 Task: Create new contact,   with mail id: 'MarryJohnson21@abc7ny.com', first name: 'Marry', Last name: 'Johnson', Job Title: Chief Executive Officer, Phone number (512) 555-2345. Change life cycle stage to  'Lead' and lead status to 'New'. Add new company to the associated contact: www.aramex.com
 and type: Prospect. Logged in from softage.1@softage.net
Action: Mouse moved to (69, 50)
Screenshot: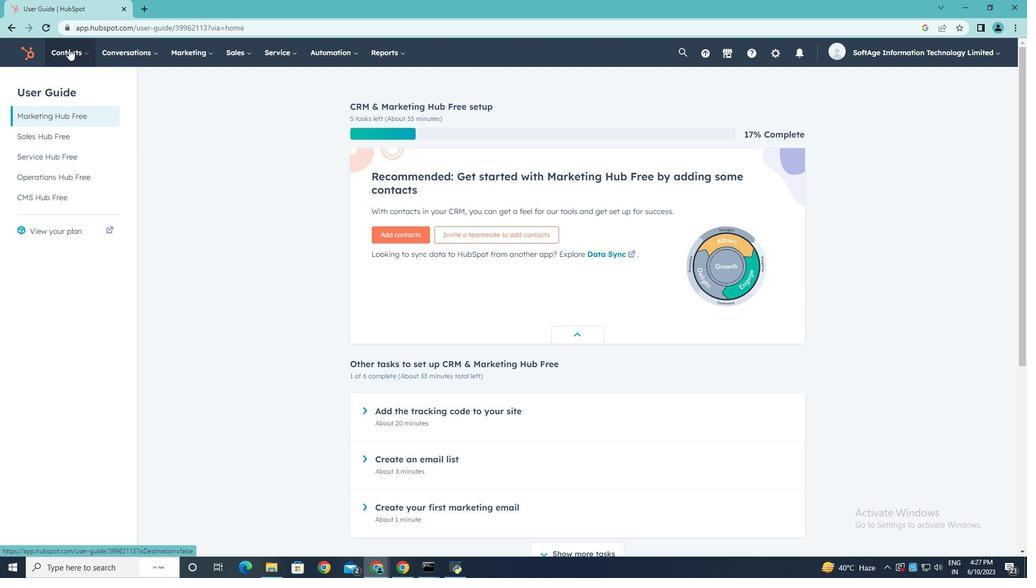 
Action: Mouse pressed left at (69, 50)
Screenshot: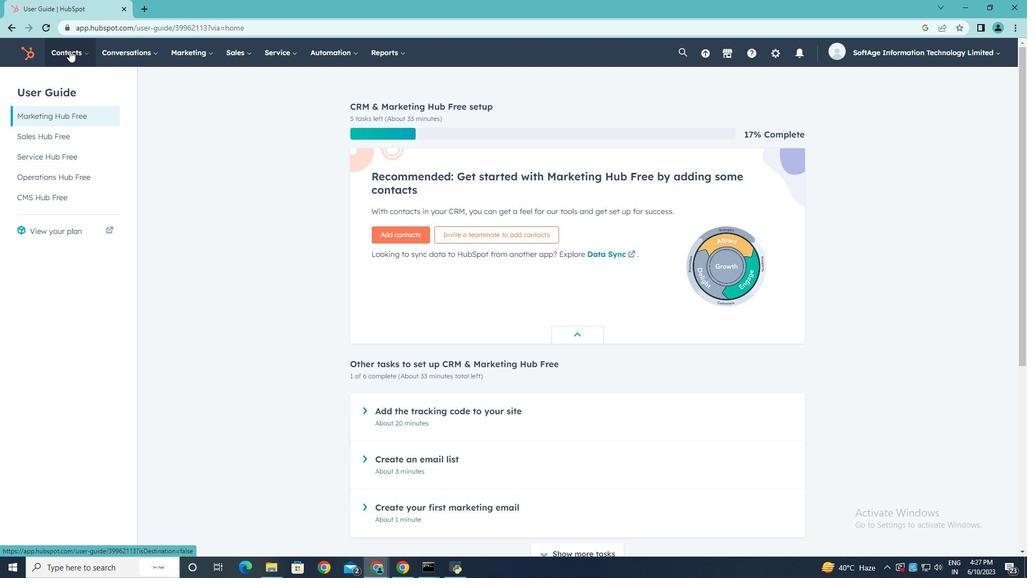 
Action: Mouse moved to (76, 83)
Screenshot: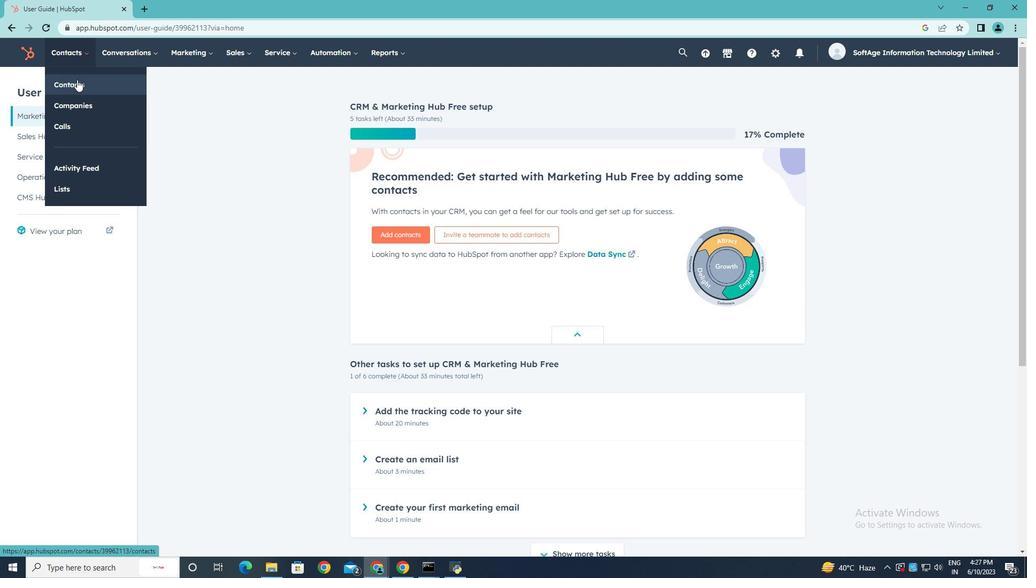 
Action: Mouse pressed left at (76, 83)
Screenshot: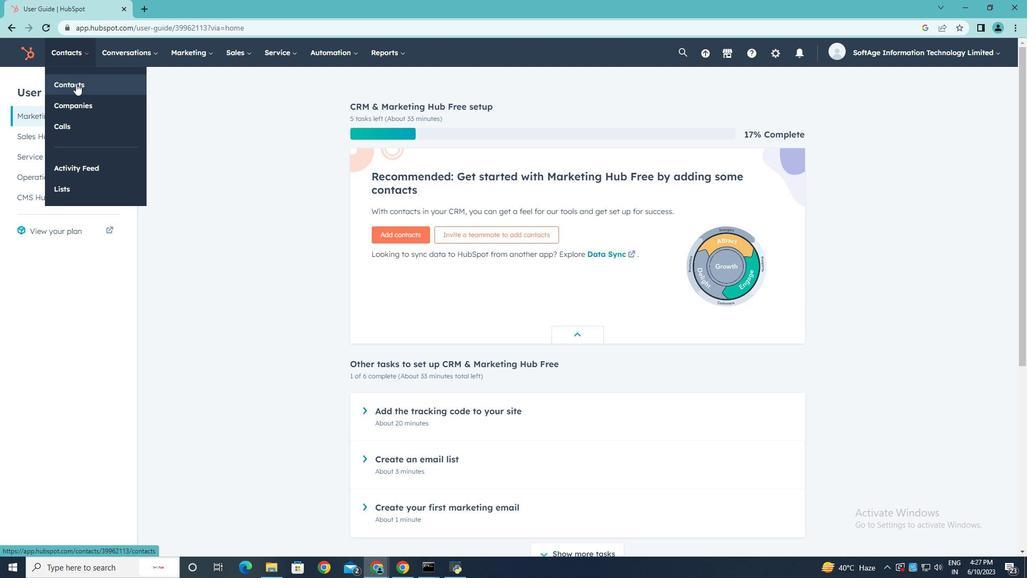 
Action: Mouse moved to (968, 89)
Screenshot: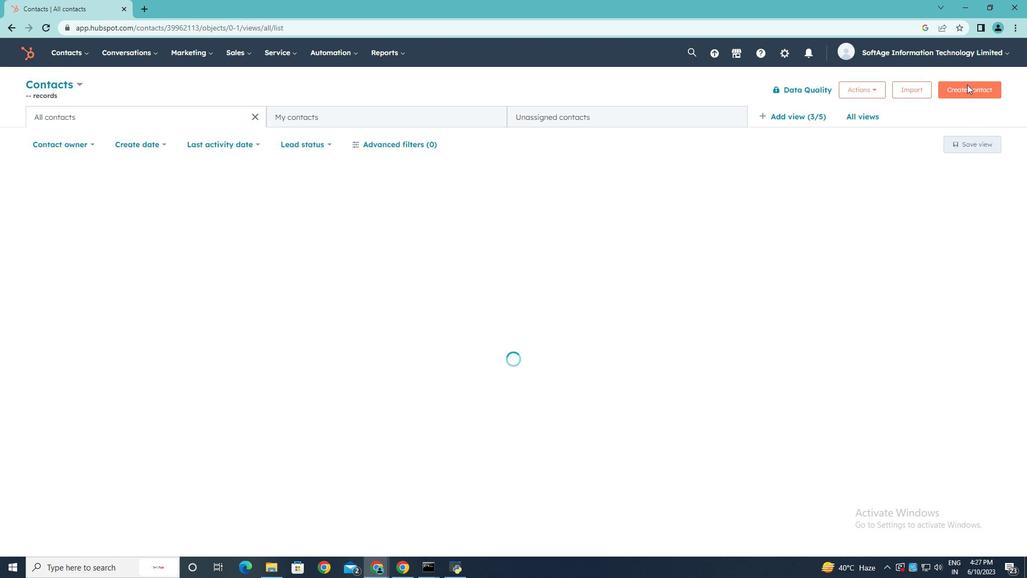 
Action: Mouse pressed left at (968, 89)
Screenshot: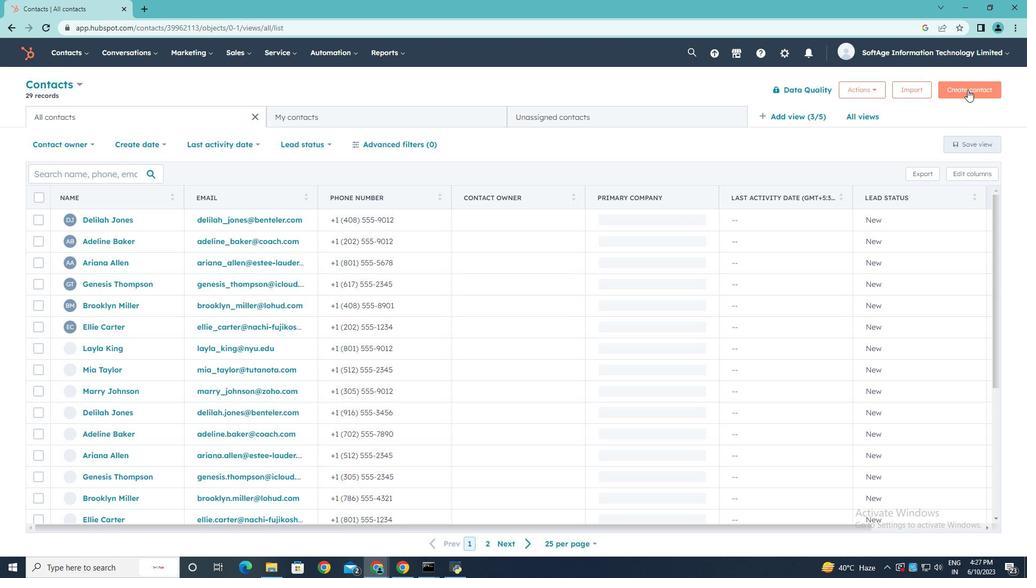 
Action: Mouse moved to (762, 142)
Screenshot: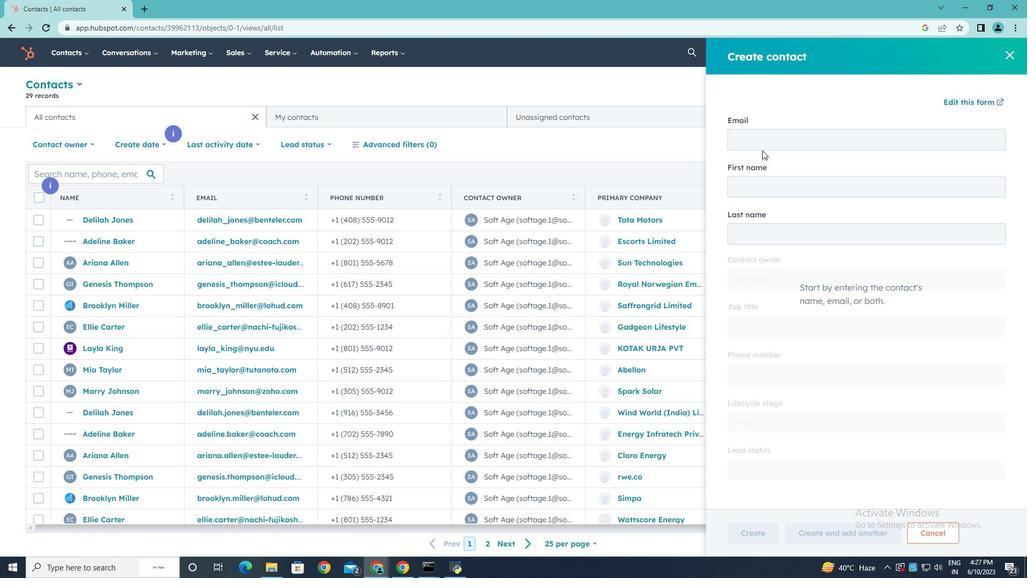 
Action: Mouse pressed left at (762, 142)
Screenshot: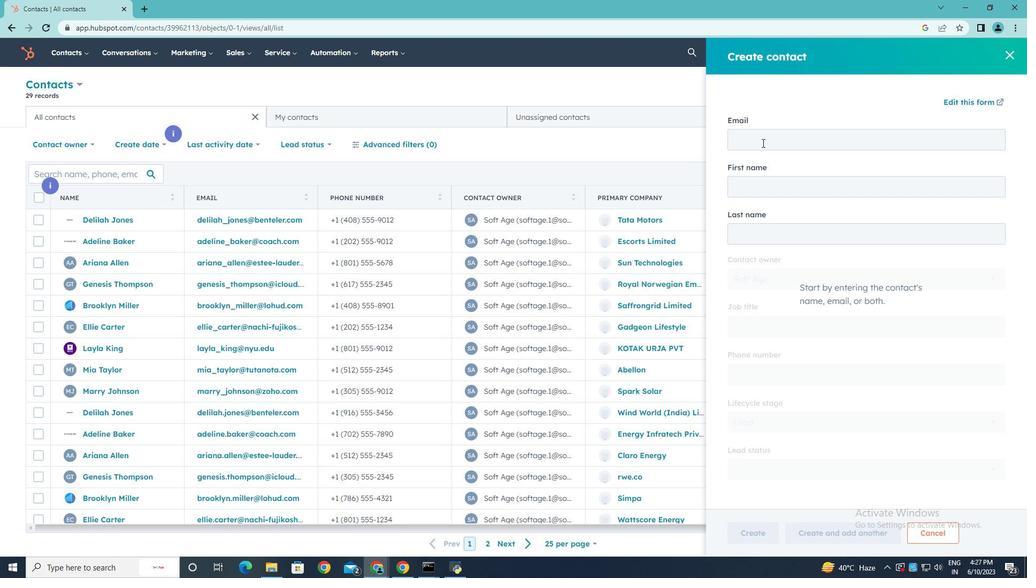 
Action: Key pressed <Key.shift>Marry<Key.shift><Key.shift><Key.shift><Key.shift>_<Key.backspace><Key.shift><Key.shift><Key.shift><Key.shift><Key.shift><Key.shift><Key.shift><Key.shift><Key.shift><Key.shift><Key.shift><Key.shift>Johnson21<Key.shift>@abc7ny.com
Screenshot: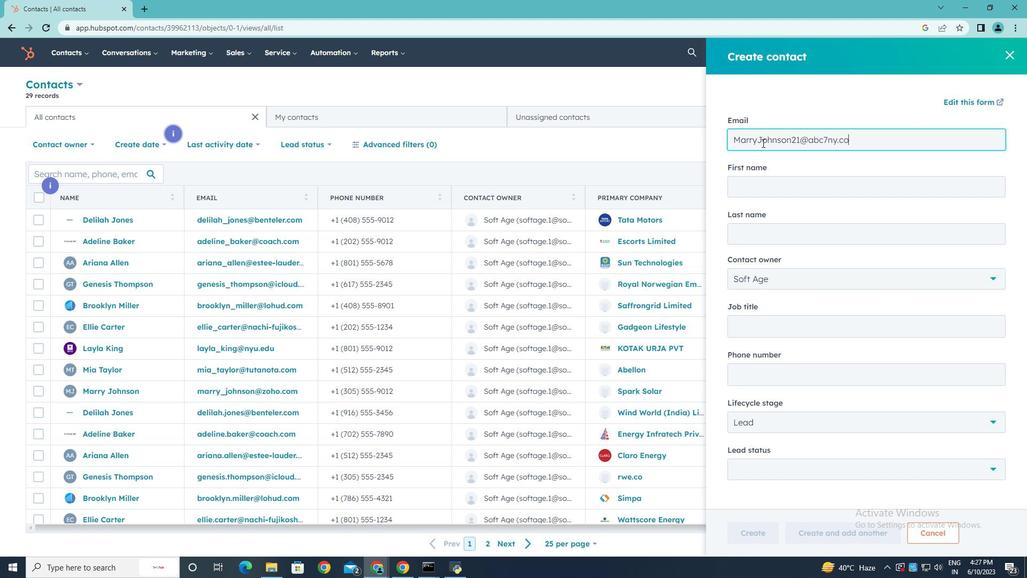 
Action: Mouse moved to (768, 189)
Screenshot: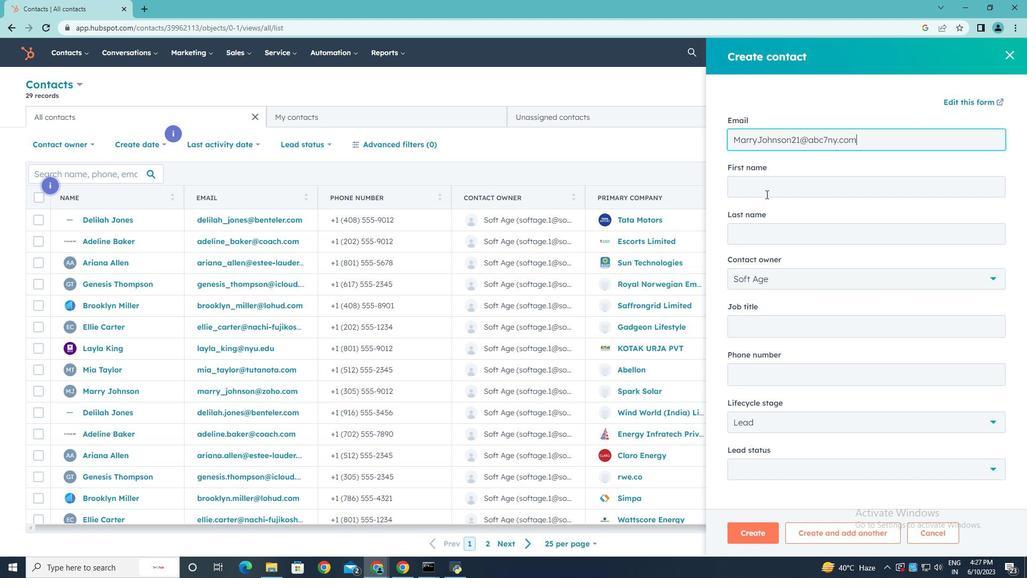 
Action: Mouse pressed left at (768, 189)
Screenshot: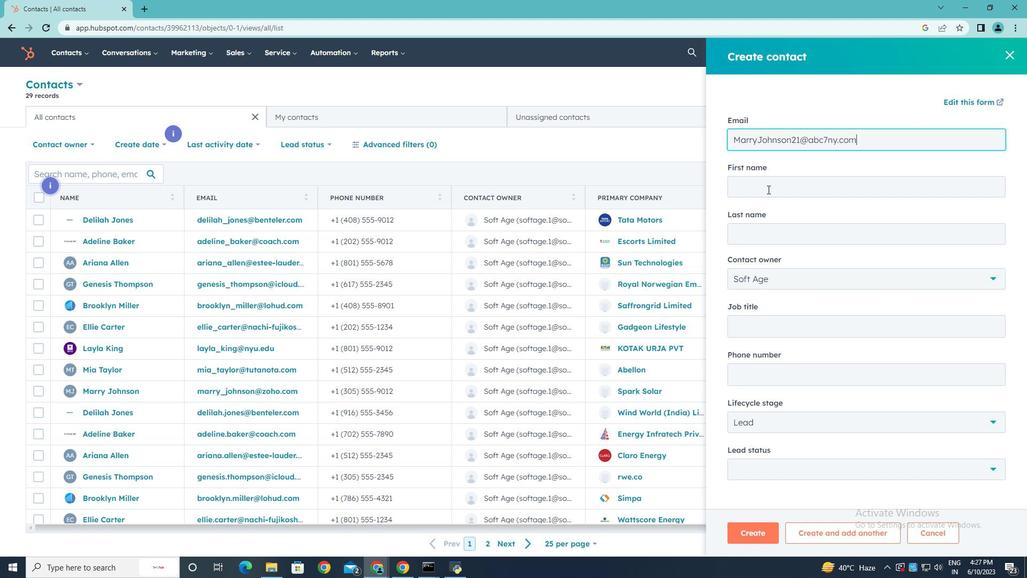 
Action: Key pressed <Key.shift>Marry
Screenshot: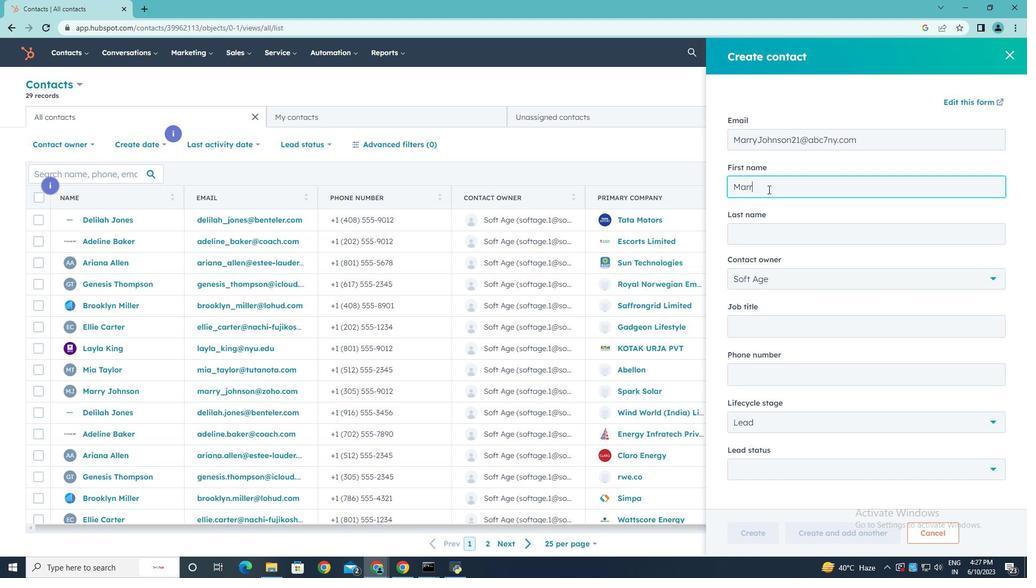 
Action: Mouse moved to (783, 233)
Screenshot: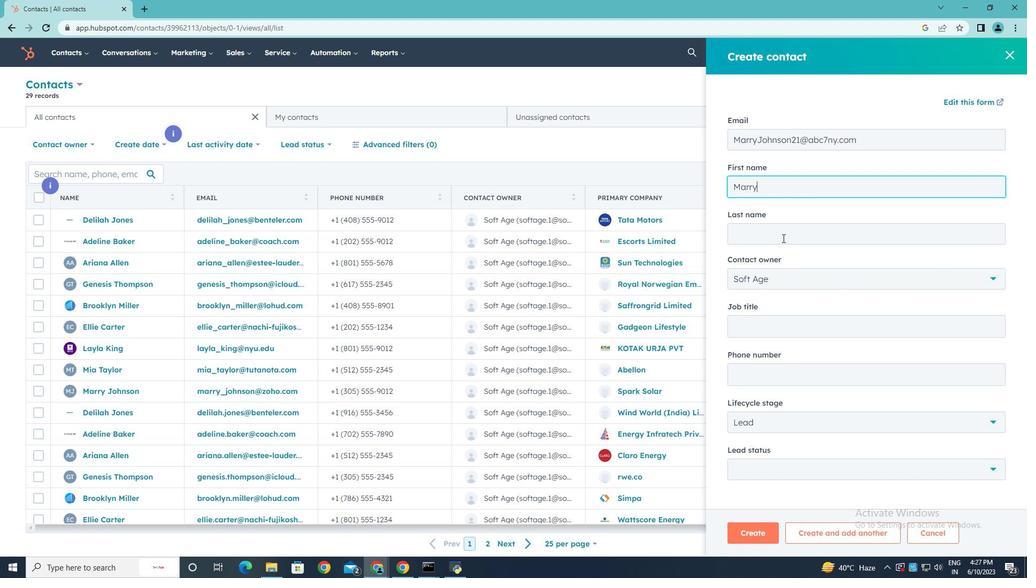 
Action: Mouse pressed left at (783, 233)
Screenshot: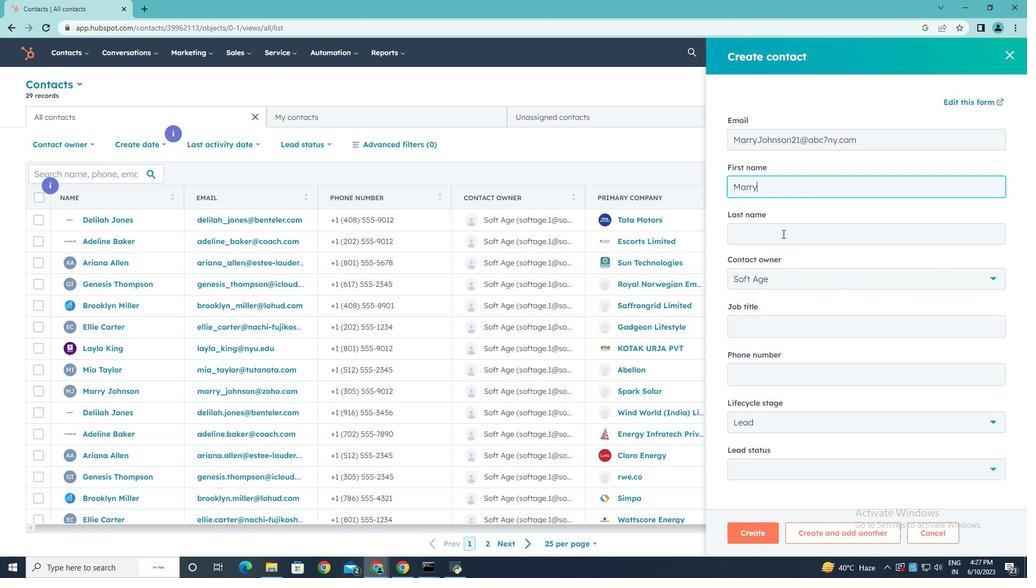 
Action: Key pressed <Key.shift>Johnson
Screenshot: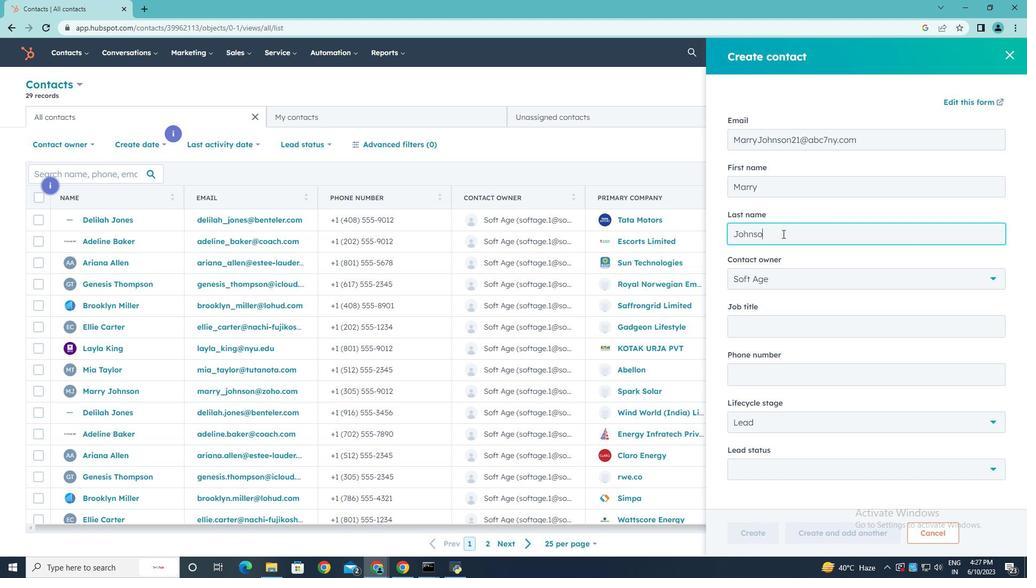 
Action: Mouse moved to (777, 328)
Screenshot: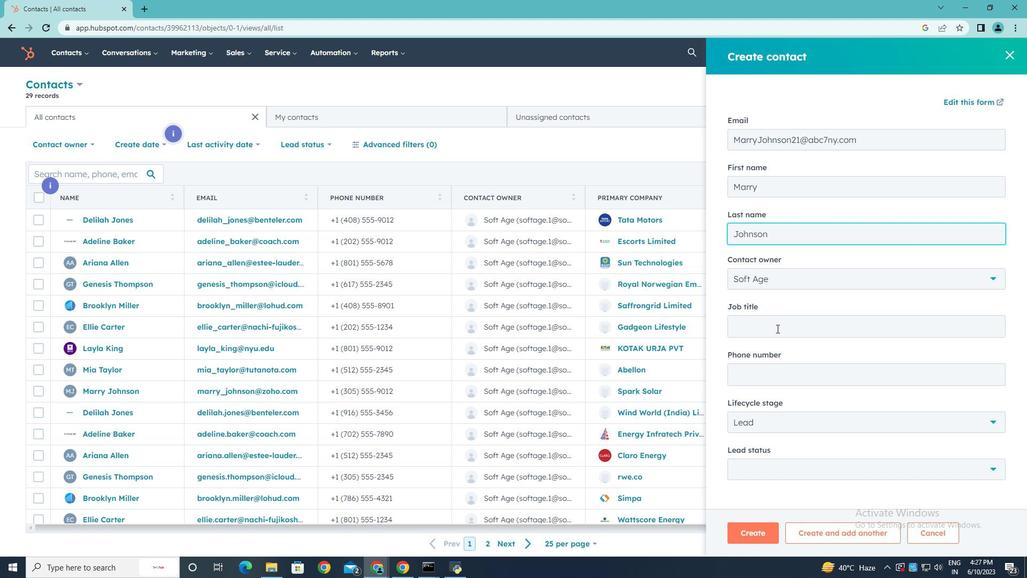 
Action: Mouse pressed left at (777, 328)
Screenshot: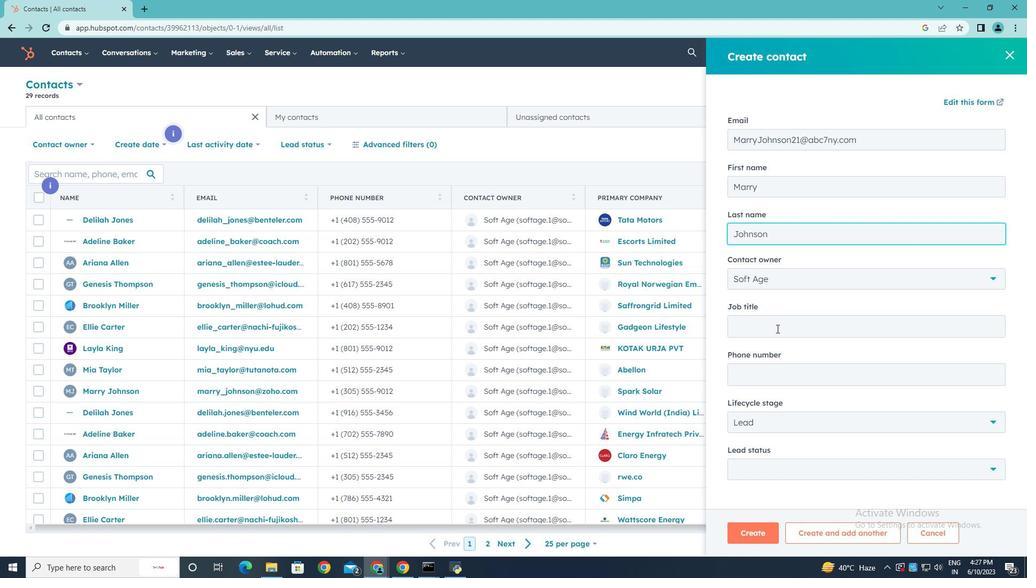 
Action: Key pressed <Key.shift><Key.shift>Chief<Key.space><Key.shift>Executive<Key.space><Key.shift>Officw<Key.backspace>er
Screenshot: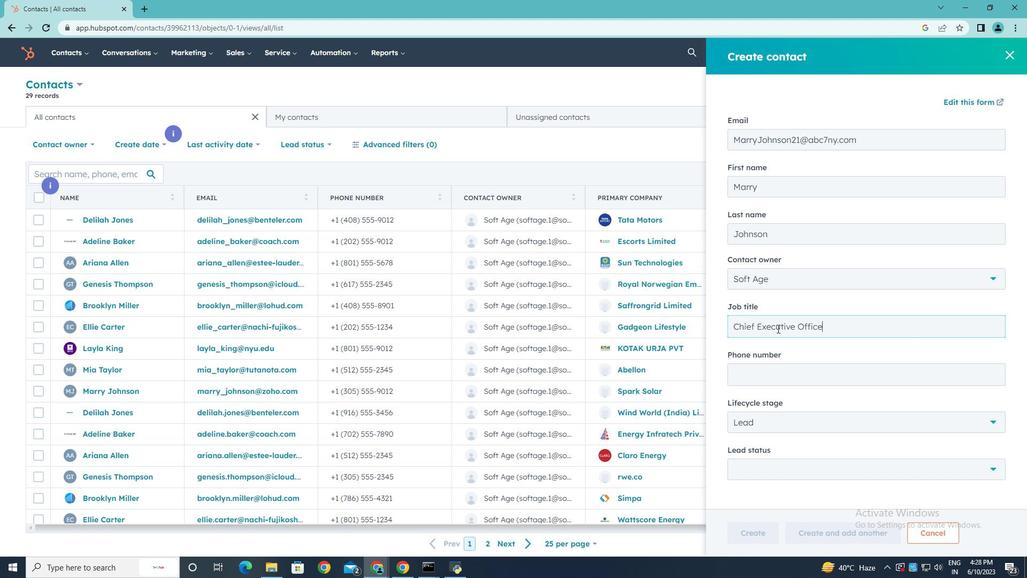 
Action: Mouse moved to (760, 377)
Screenshot: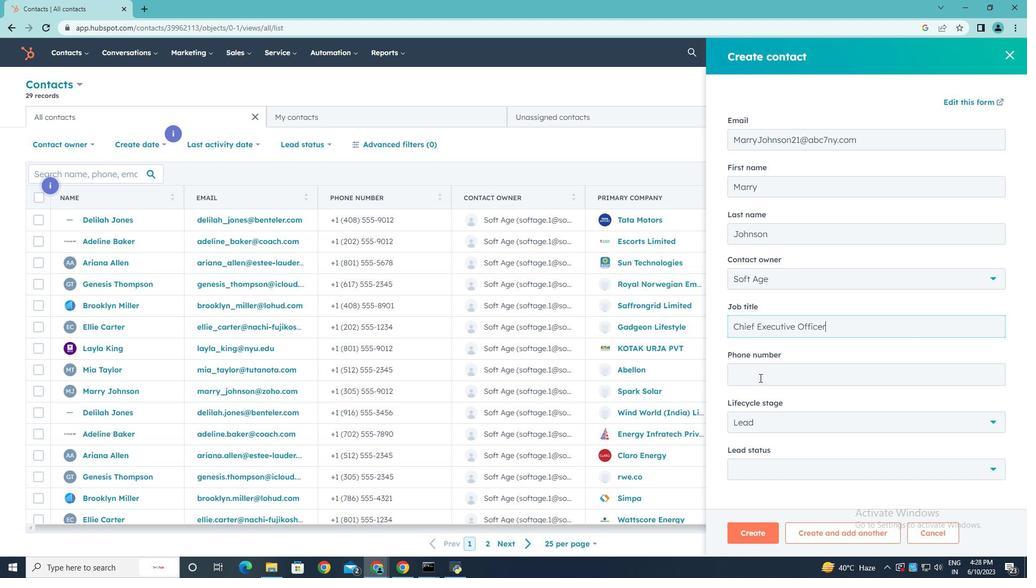 
Action: Mouse pressed left at (760, 377)
Screenshot: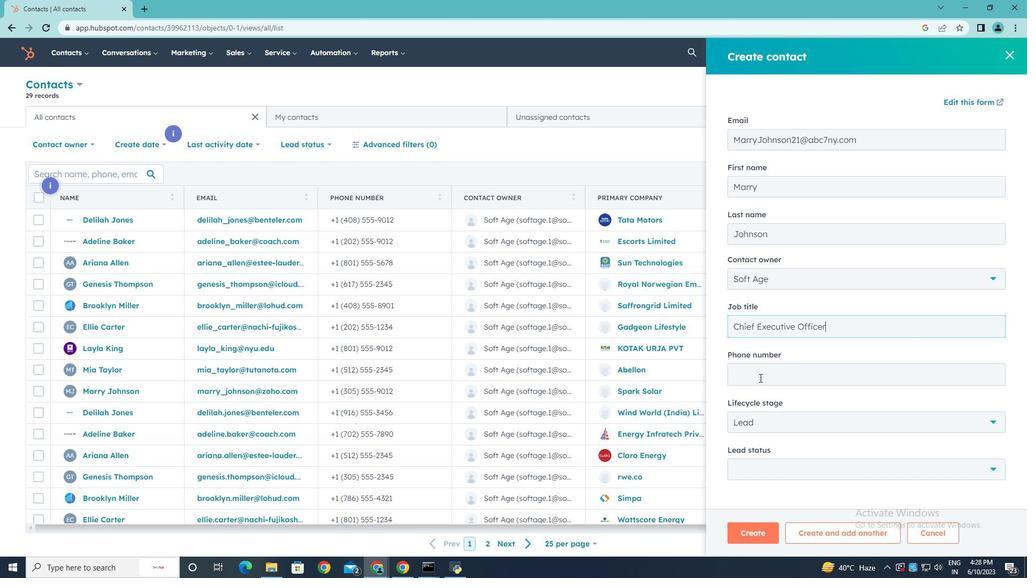 
Action: Key pressed 5125552345
Screenshot: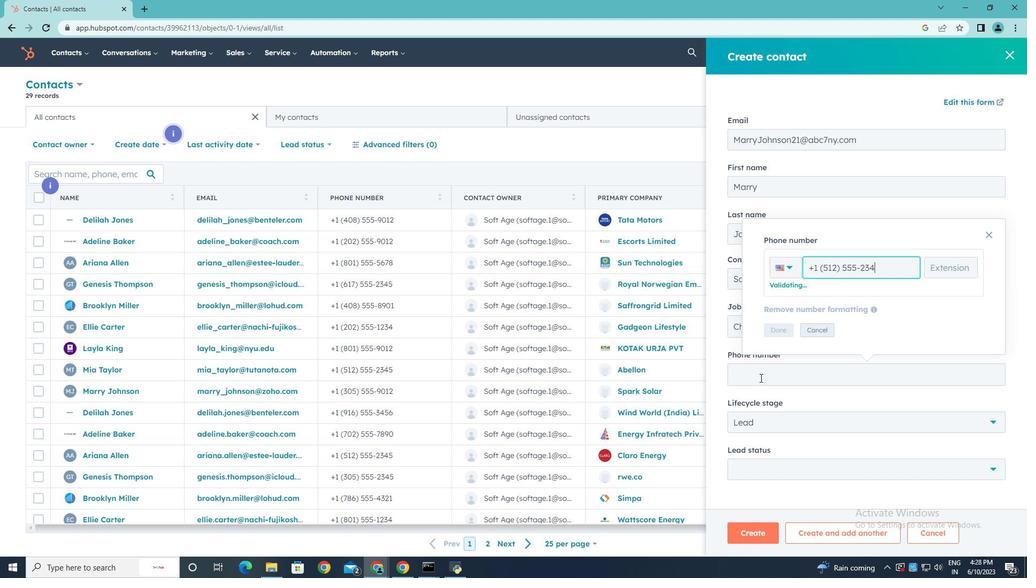 
Action: Mouse moved to (782, 330)
Screenshot: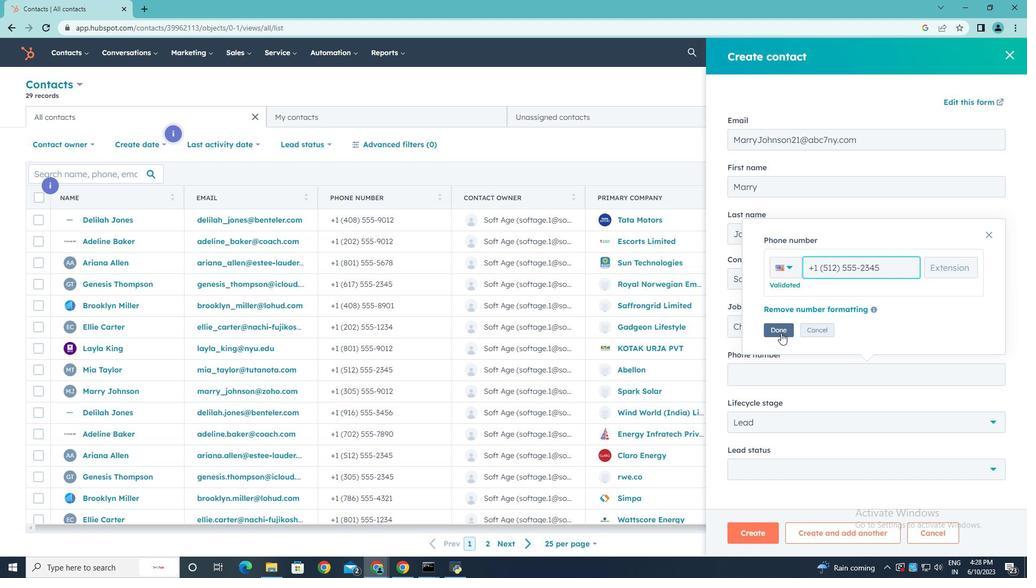 
Action: Mouse pressed left at (782, 330)
Screenshot: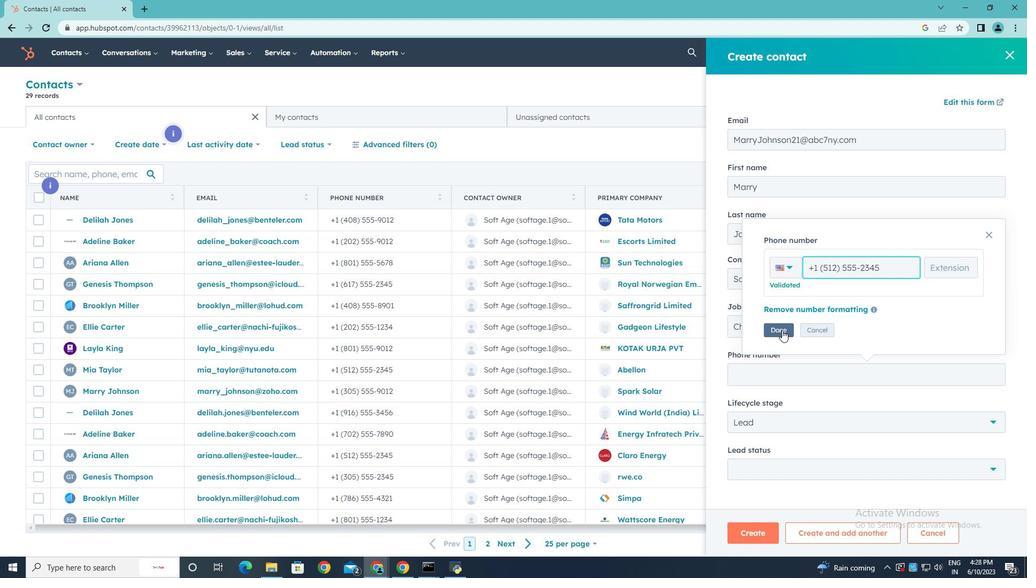 
Action: Mouse moved to (778, 464)
Screenshot: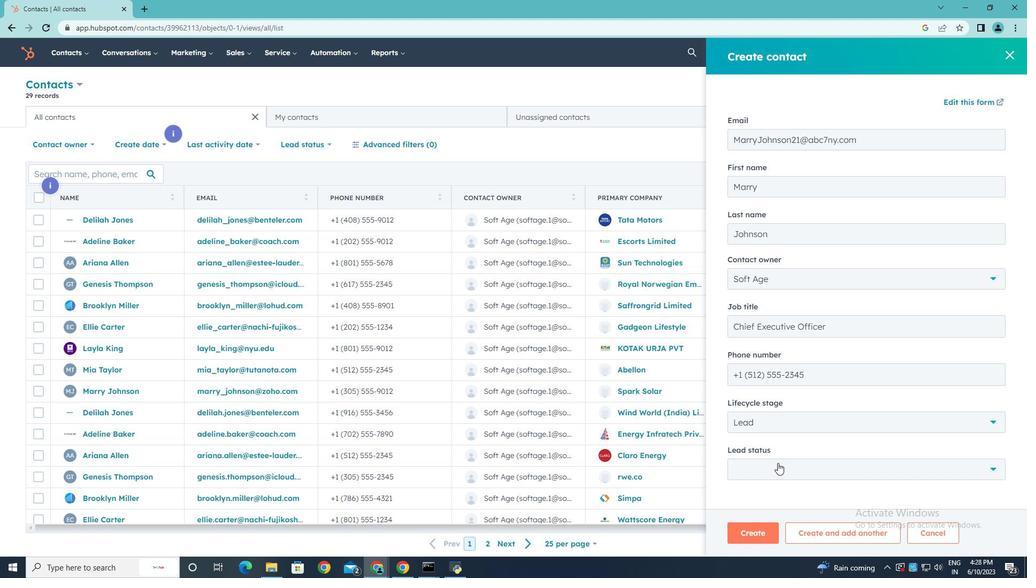 
Action: Mouse pressed left at (778, 464)
Screenshot: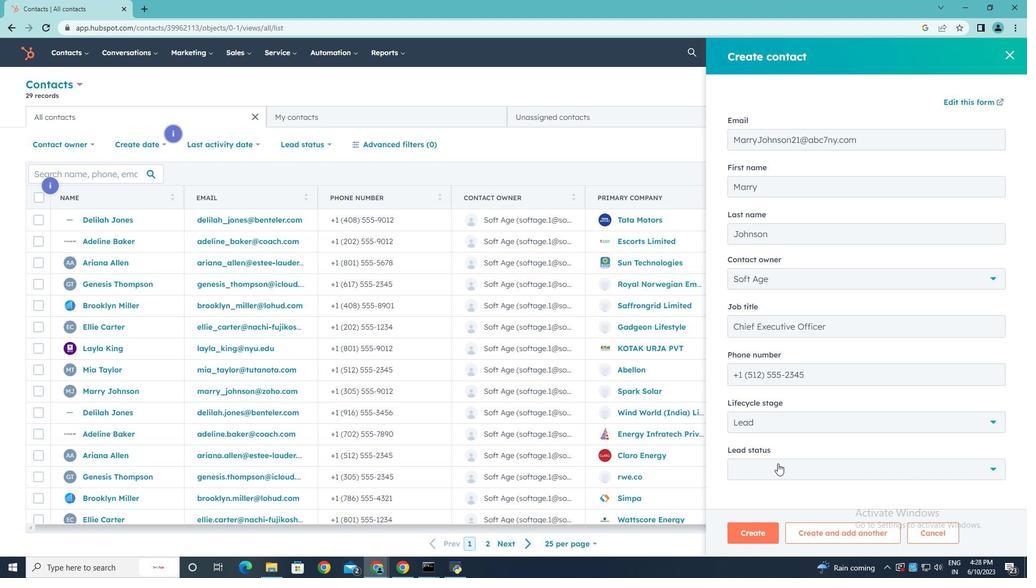 
Action: Mouse moved to (771, 371)
Screenshot: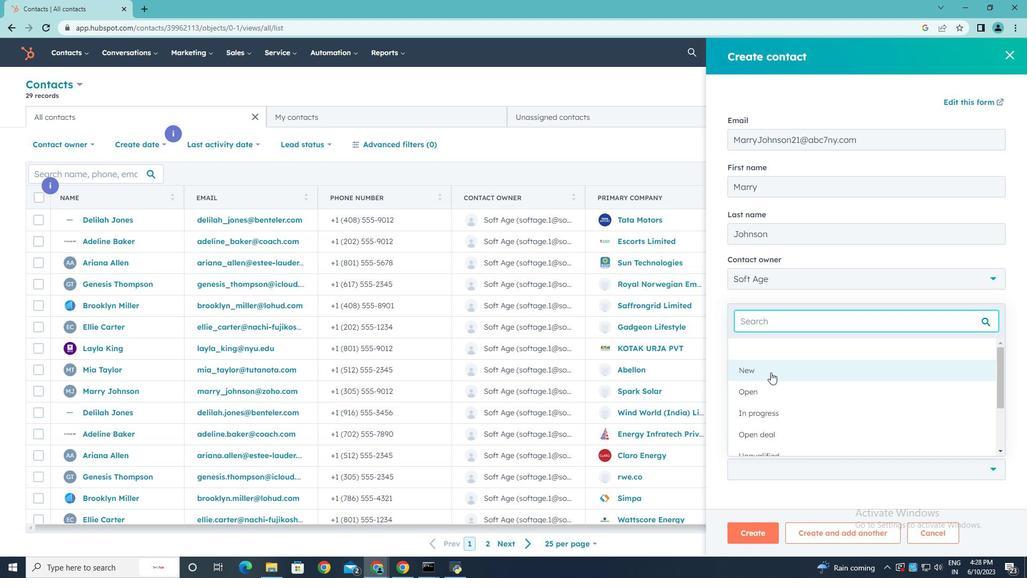 
Action: Mouse pressed left at (771, 371)
Screenshot: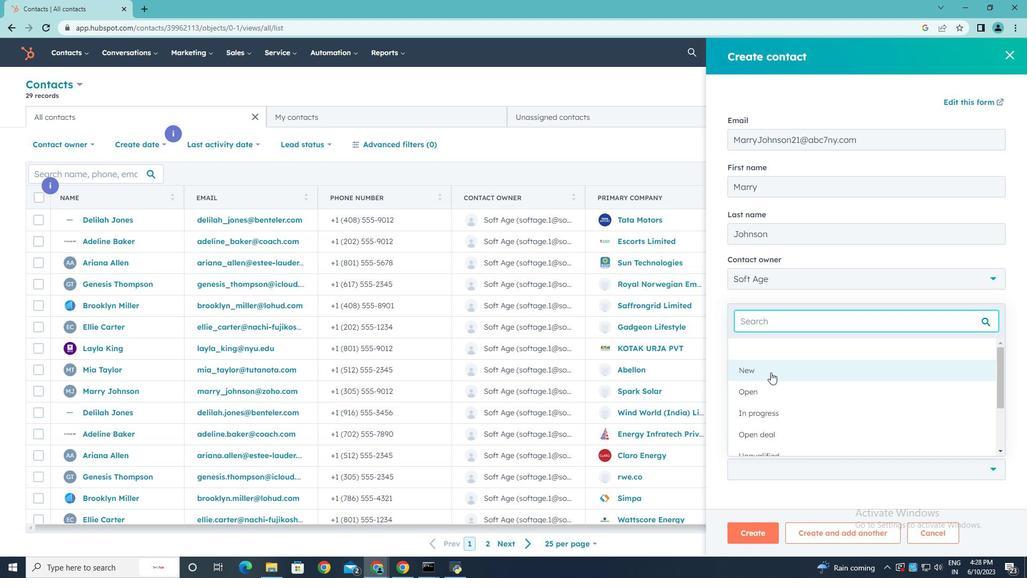 
Action: Mouse moved to (740, 533)
Screenshot: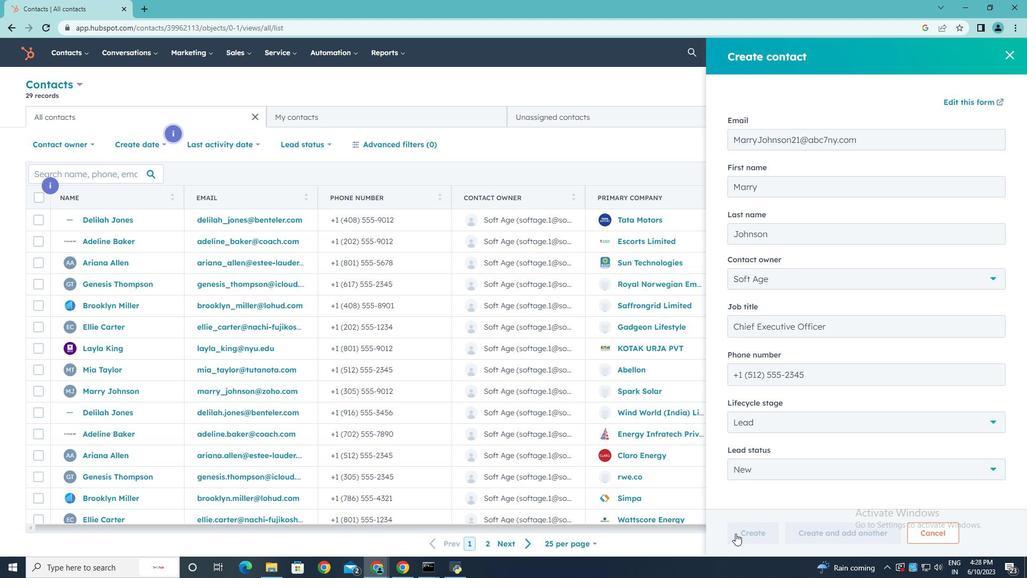 
Action: Mouse pressed left at (740, 533)
Screenshot: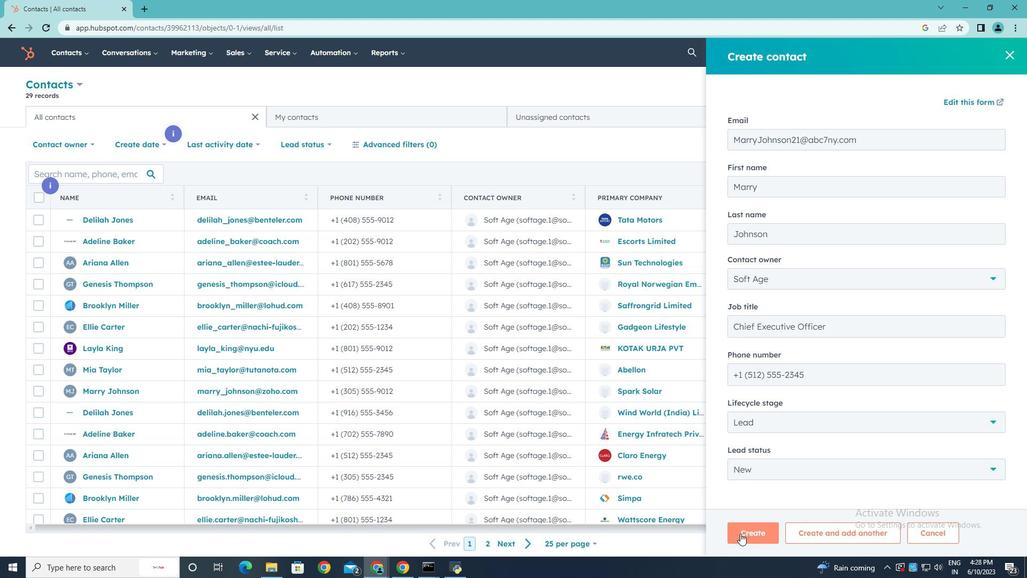 
Action: Mouse moved to (723, 342)
Screenshot: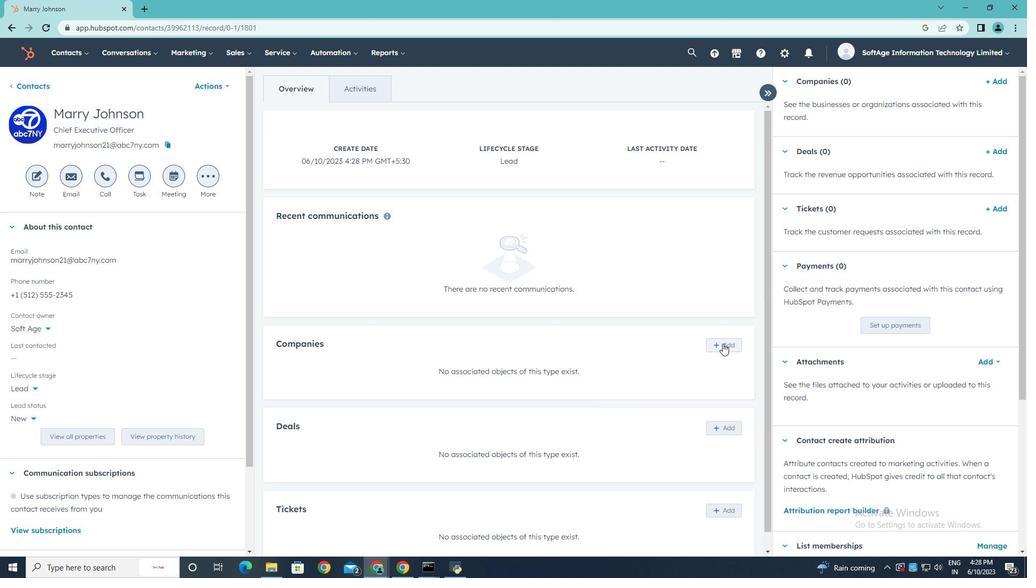 
Action: Mouse pressed left at (723, 342)
Screenshot: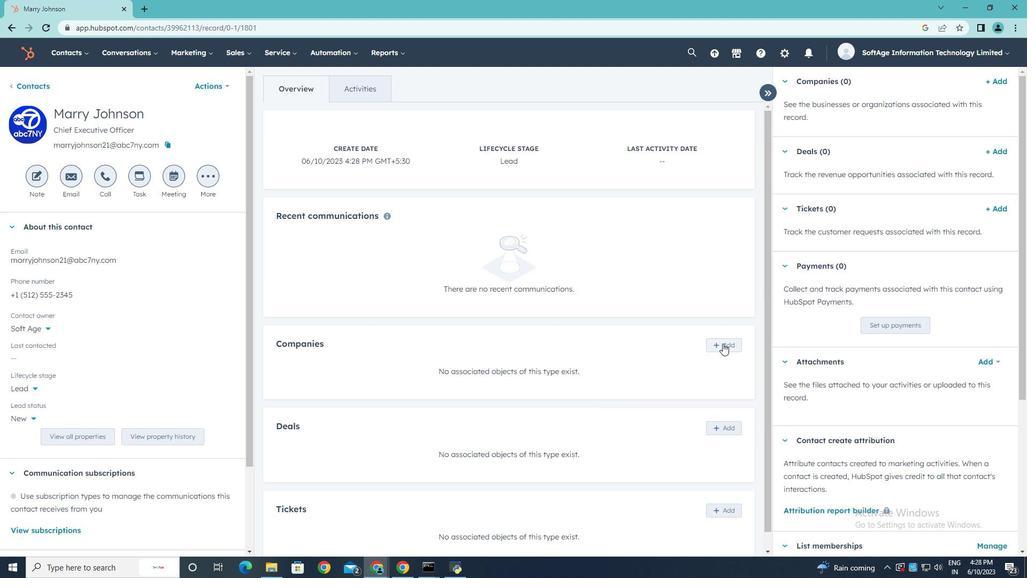 
Action: Mouse moved to (810, 107)
Screenshot: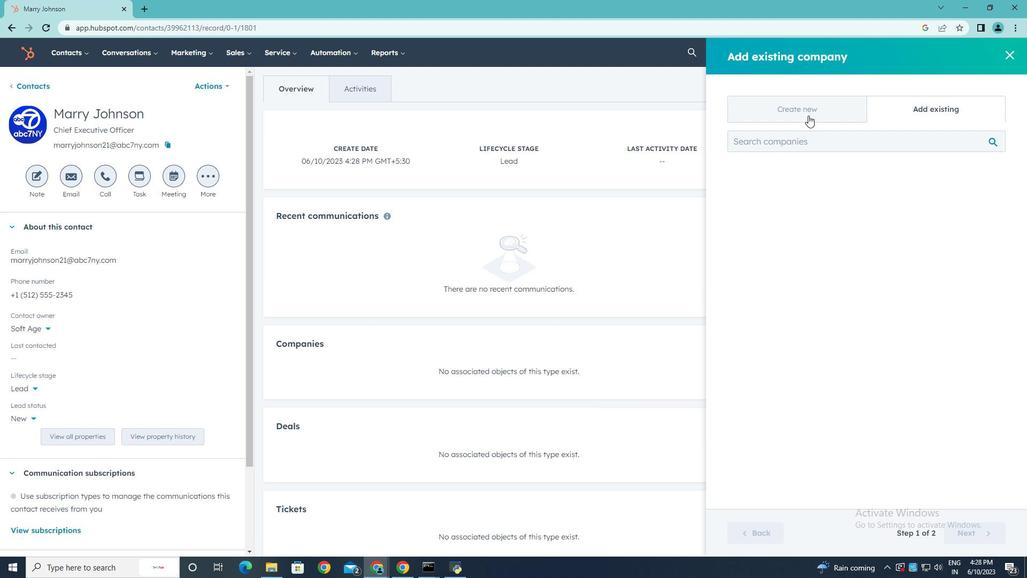 
Action: Mouse pressed left at (810, 107)
Screenshot: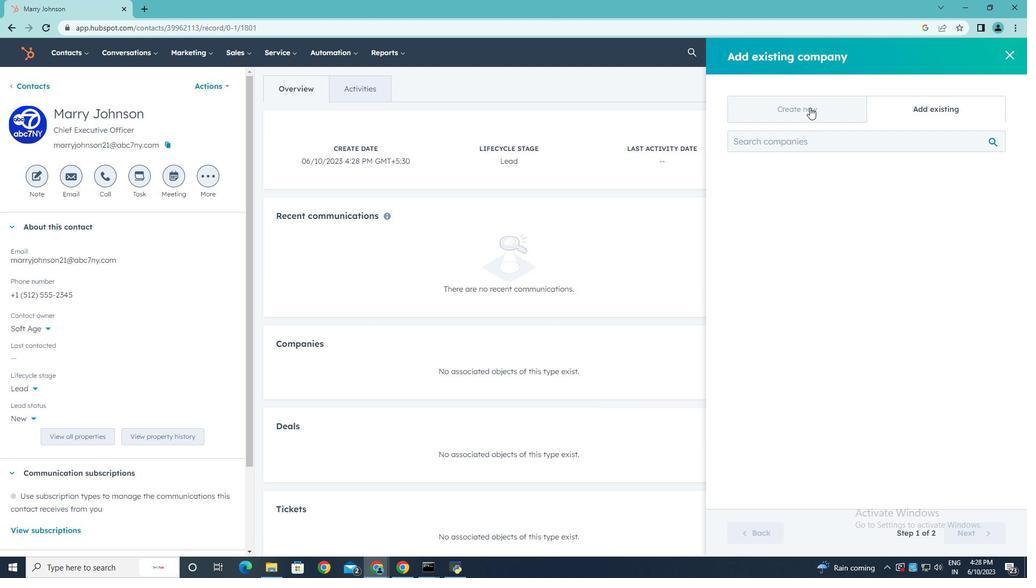
Action: Mouse moved to (755, 172)
Screenshot: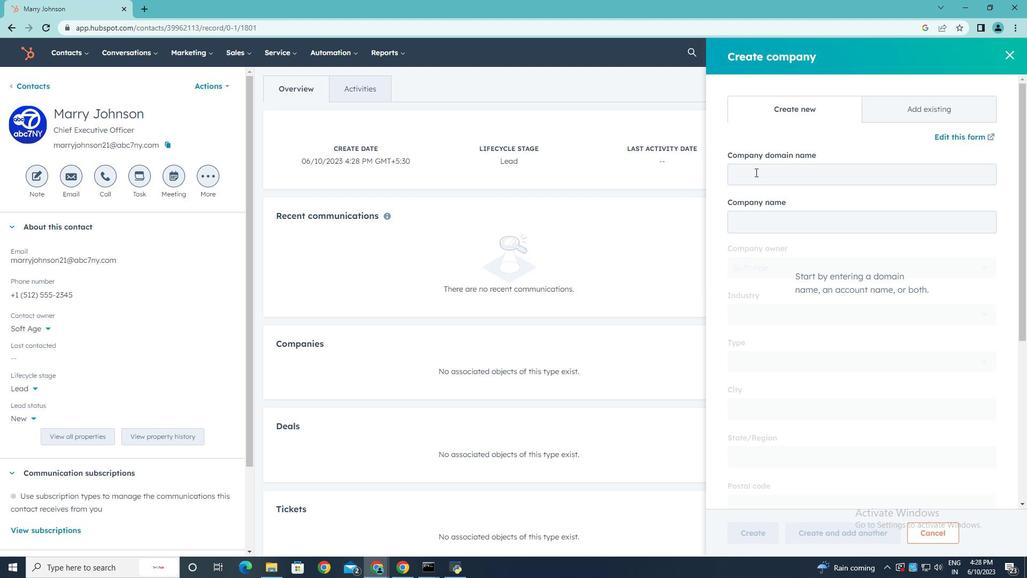 
Action: Mouse pressed left at (755, 172)
Screenshot: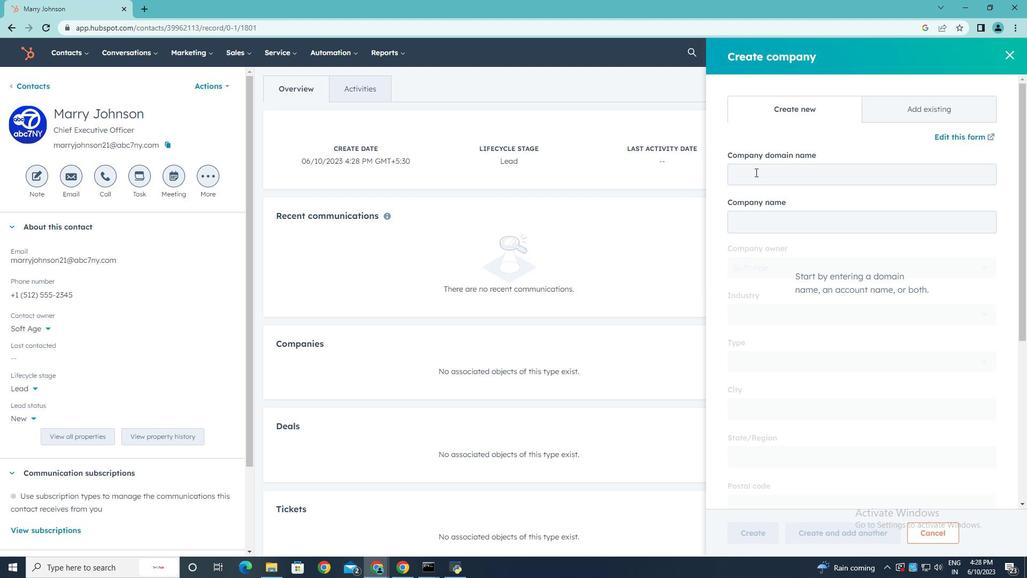 
Action: Key pressed www.aramex.com
Screenshot: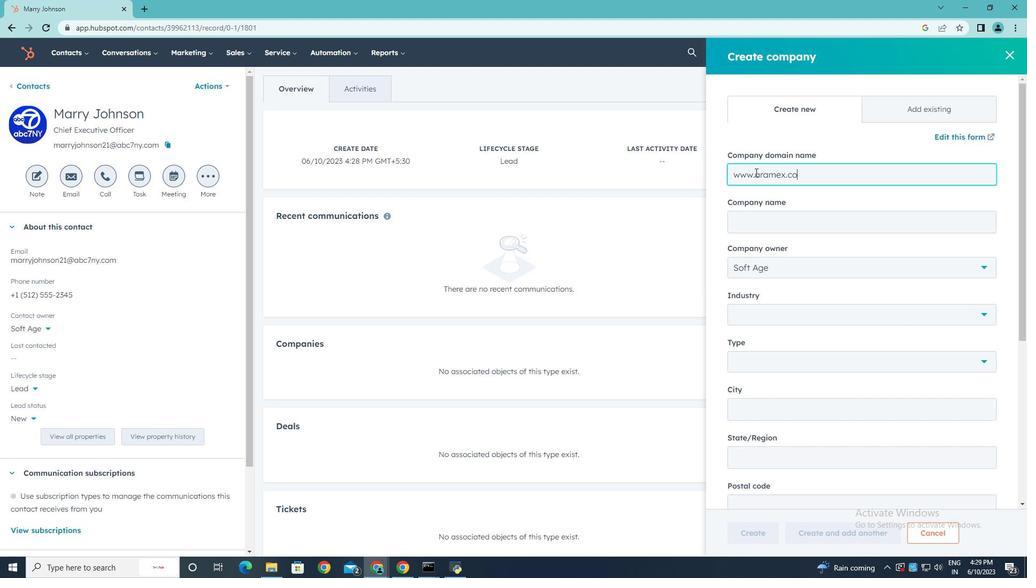 
Action: Mouse moved to (783, 193)
Screenshot: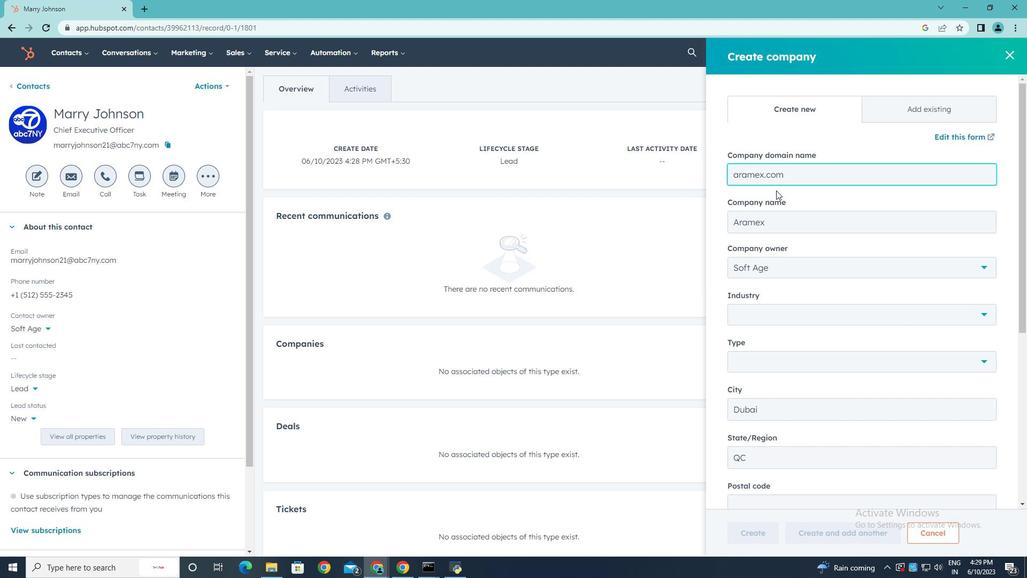 
Action: Mouse scrolled (783, 192) with delta (0, 0)
Screenshot: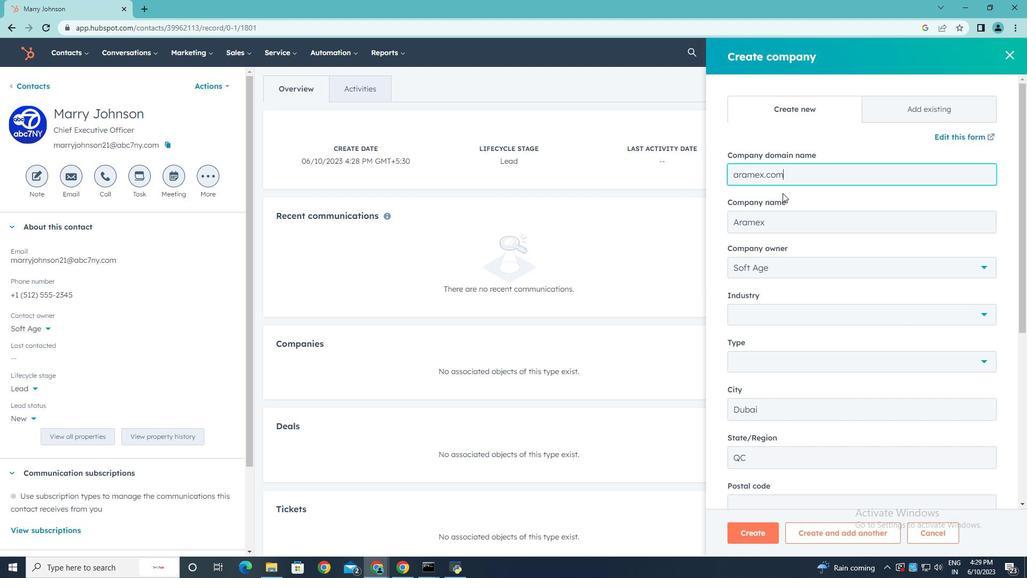 
Action: Mouse scrolled (783, 192) with delta (0, 0)
Screenshot: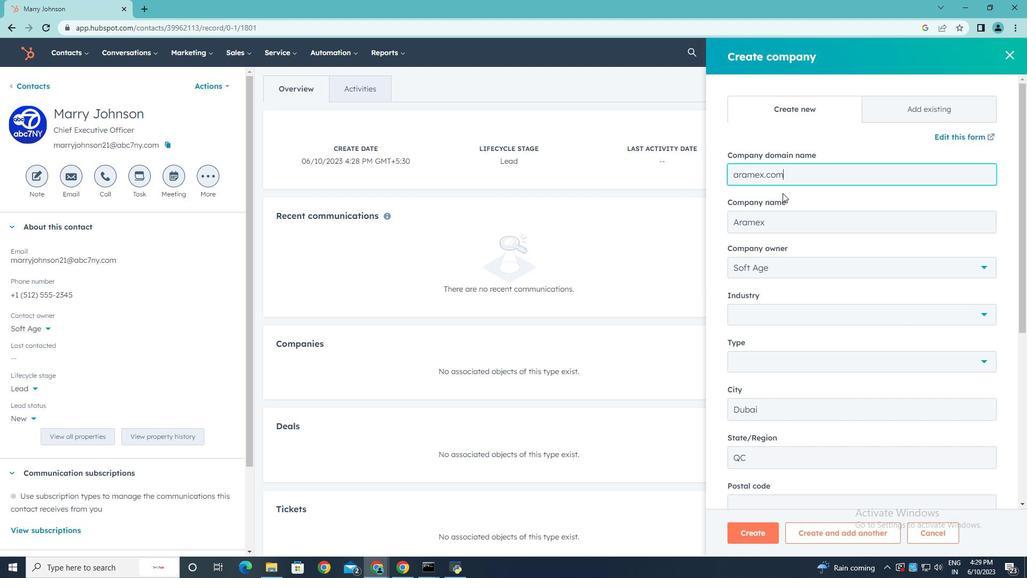 
Action: Mouse scrolled (783, 192) with delta (0, 0)
Screenshot: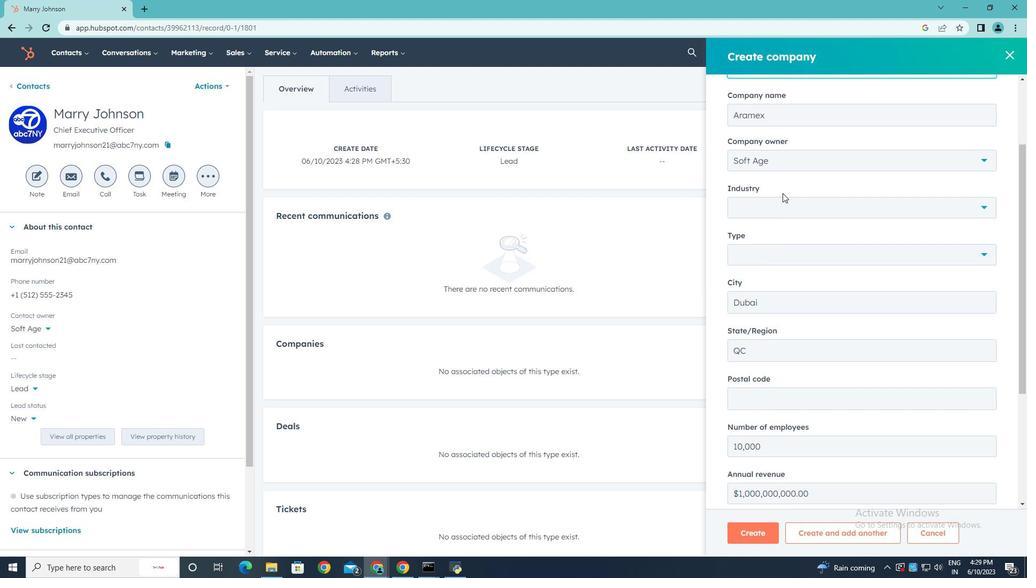 
Action: Mouse scrolled (783, 192) with delta (0, 0)
Screenshot: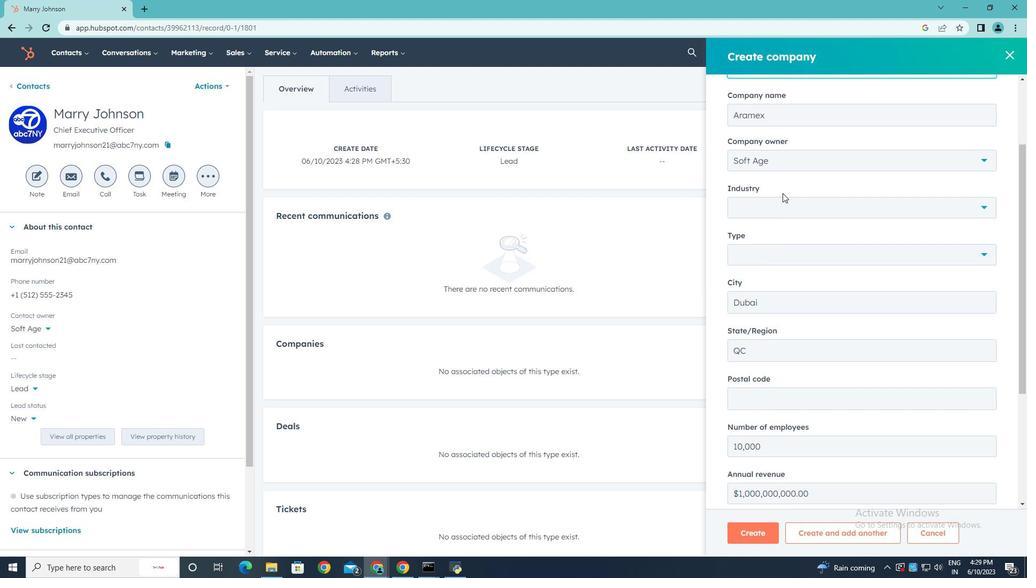 
Action: Mouse scrolled (783, 192) with delta (0, 0)
Screenshot: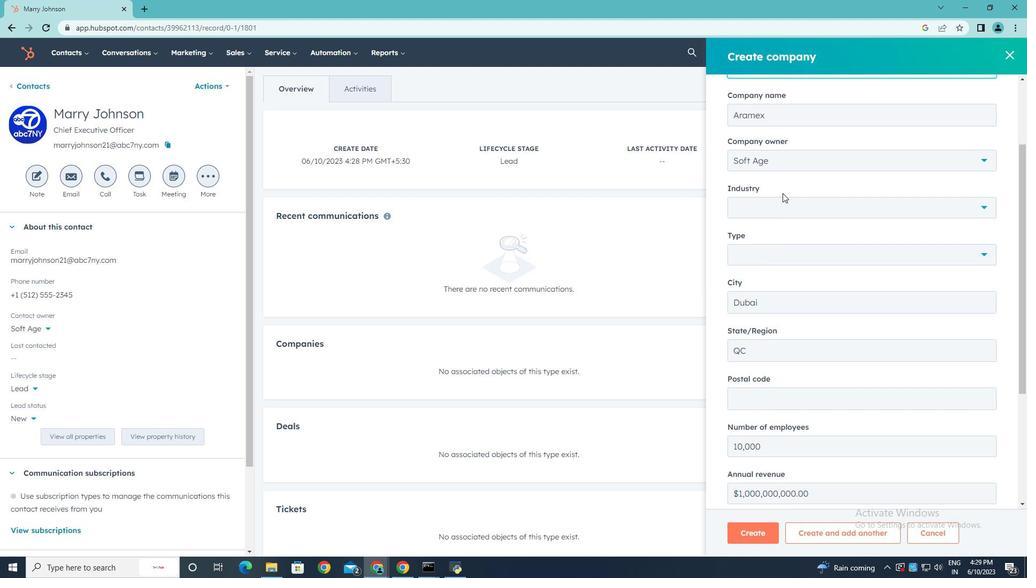 
Action: Mouse moved to (796, 171)
Screenshot: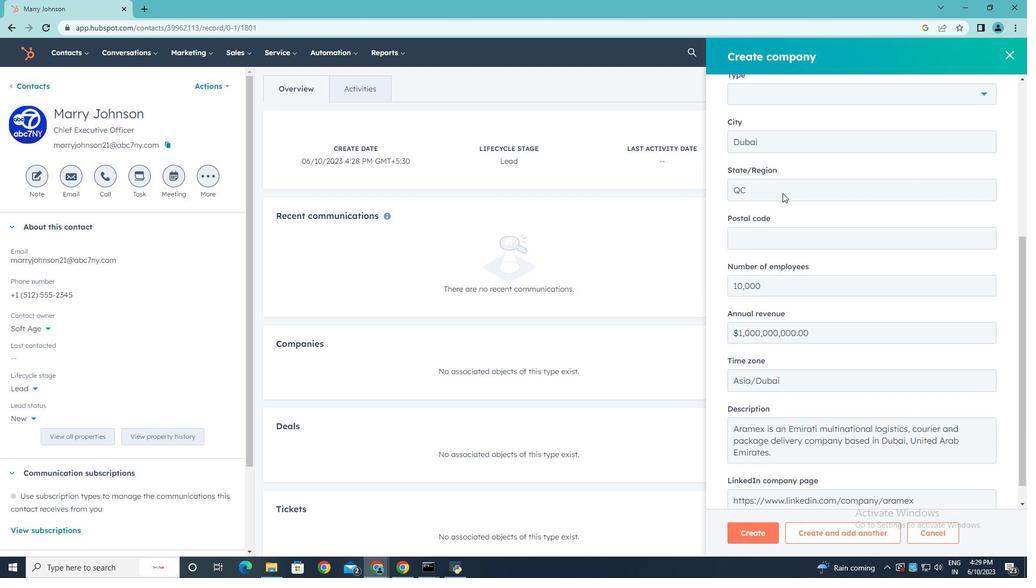 
Action: Mouse scrolled (796, 172) with delta (0, 0)
Screenshot: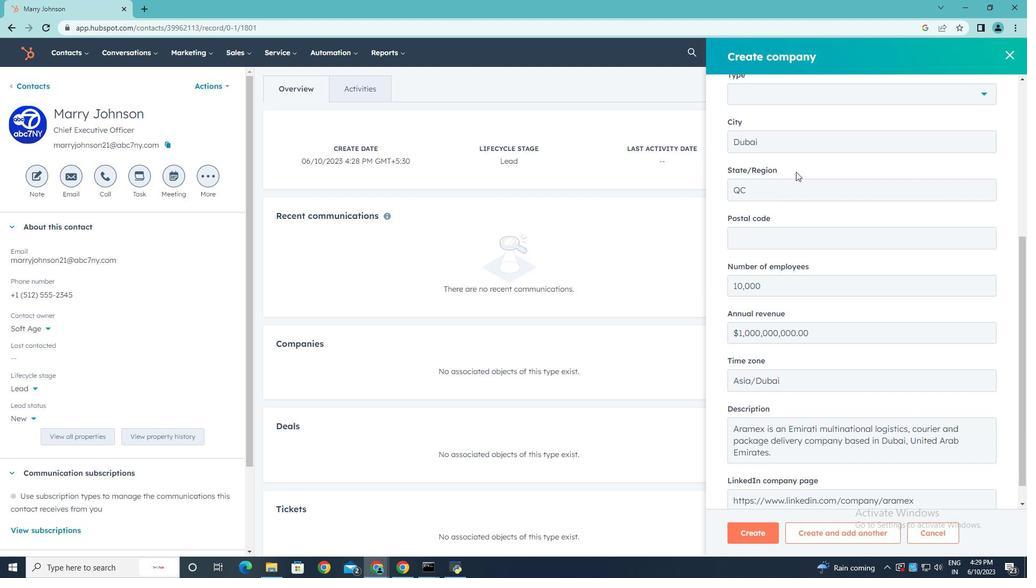 
Action: Mouse moved to (941, 146)
Screenshot: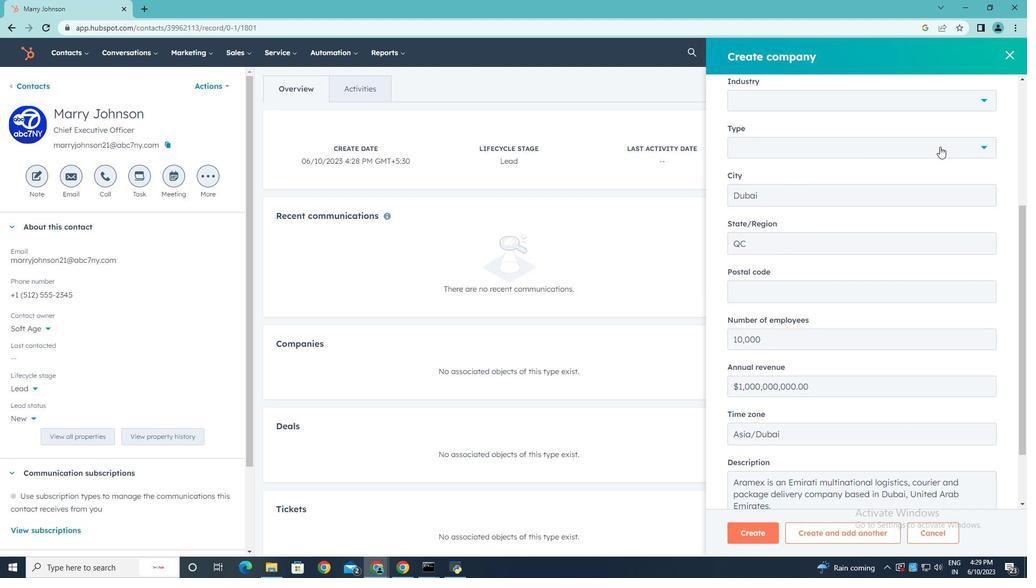 
Action: Mouse pressed left at (941, 146)
Screenshot: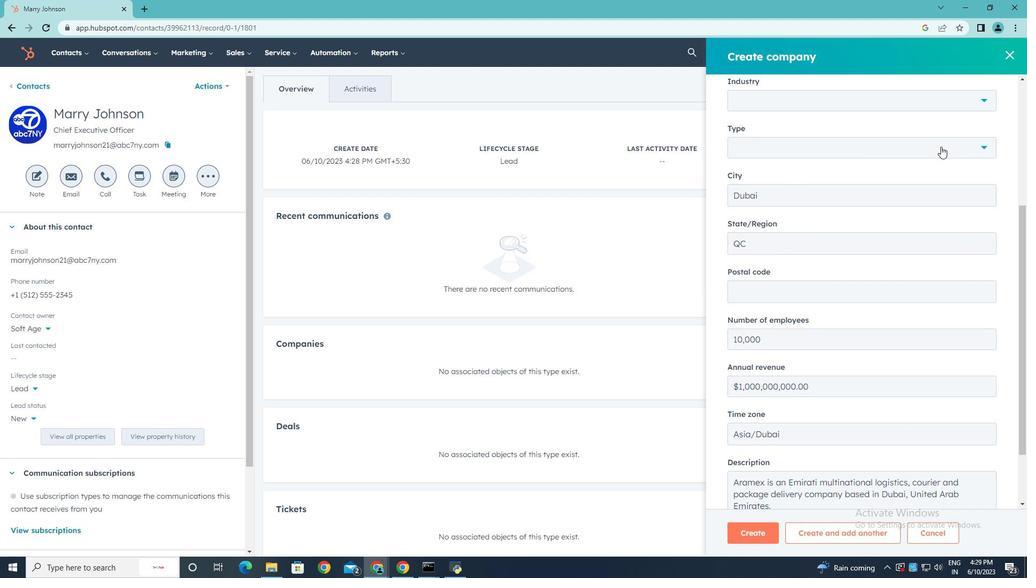 
Action: Mouse moved to (796, 197)
Screenshot: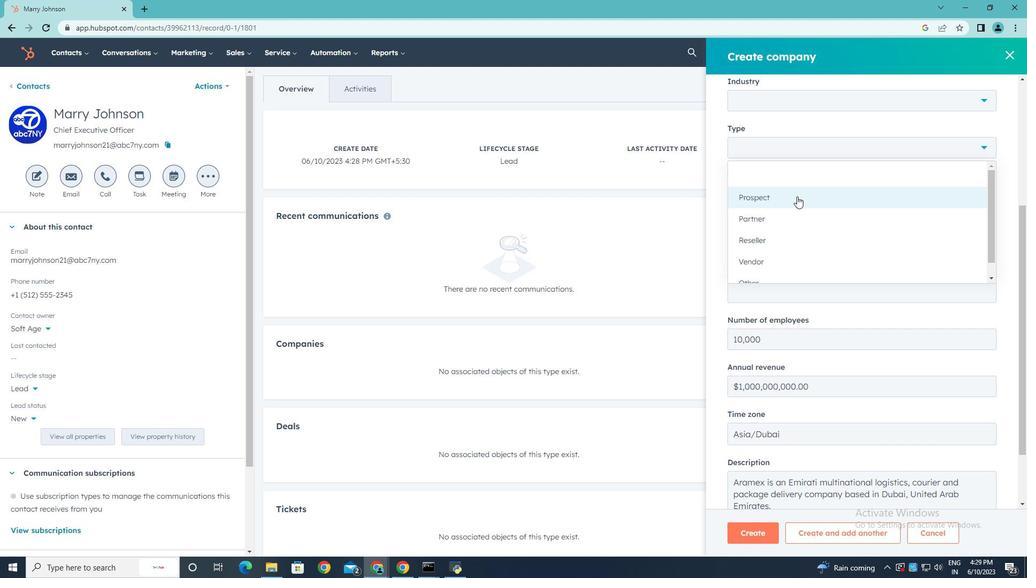 
Action: Mouse pressed left at (796, 197)
Screenshot: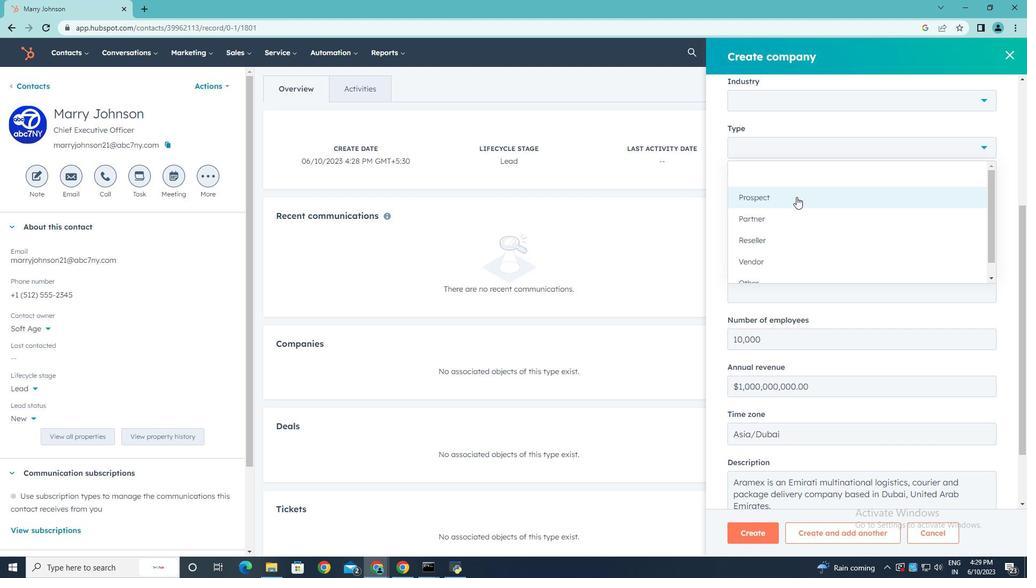 
Action: Mouse scrolled (796, 196) with delta (0, 0)
Screenshot: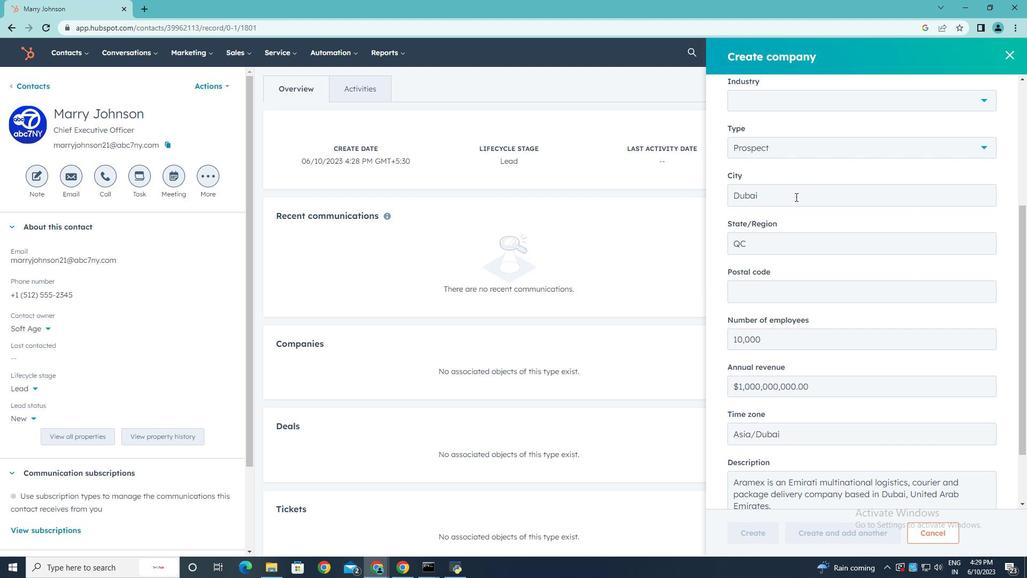
Action: Mouse scrolled (796, 196) with delta (0, 0)
Screenshot: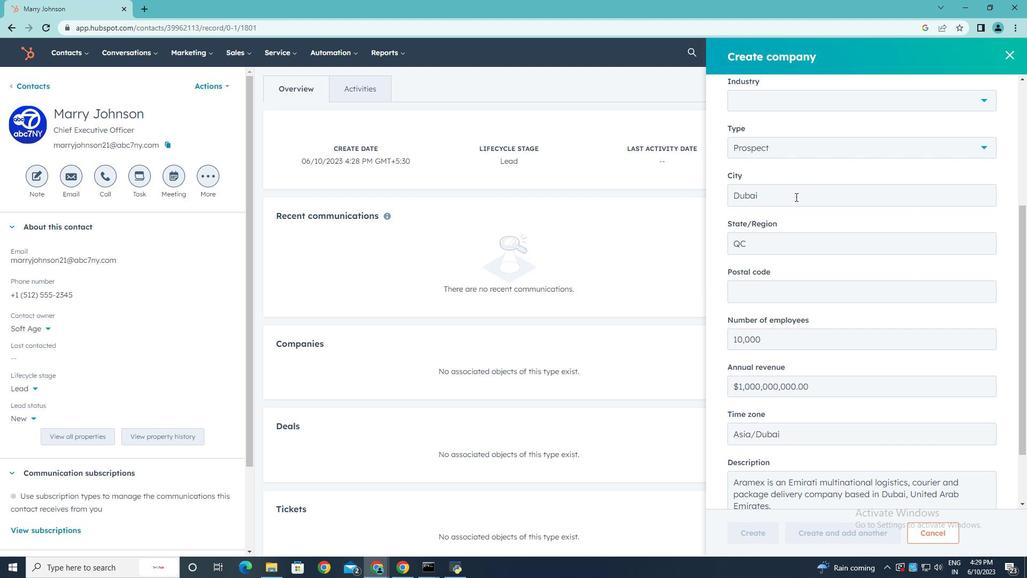 
Action: Mouse scrolled (796, 196) with delta (0, 0)
Screenshot: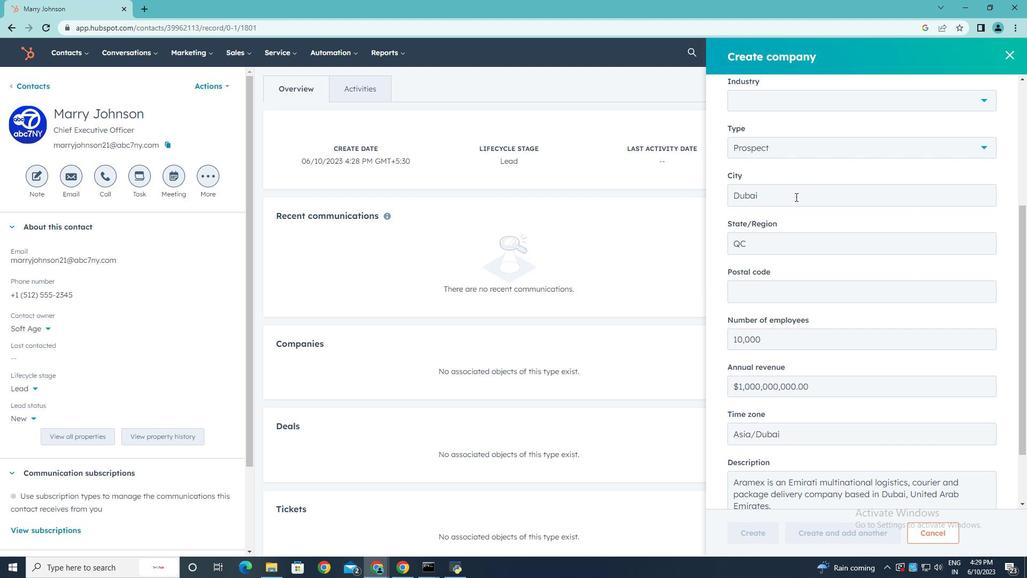 
Action: Mouse scrolled (796, 196) with delta (0, 0)
Screenshot: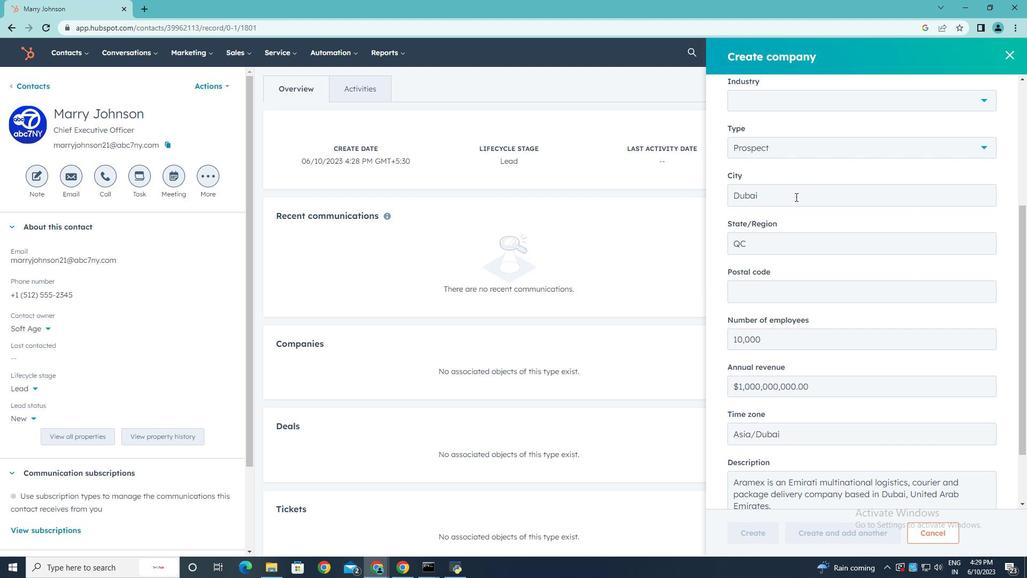 
Action: Mouse scrolled (796, 196) with delta (0, 0)
Screenshot: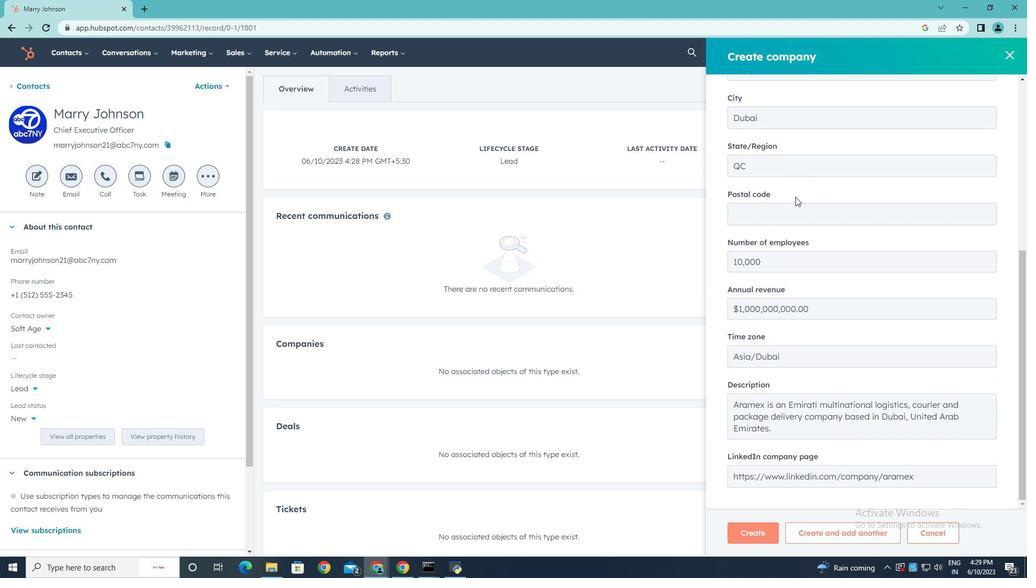 
Action: Mouse scrolled (796, 196) with delta (0, 0)
Screenshot: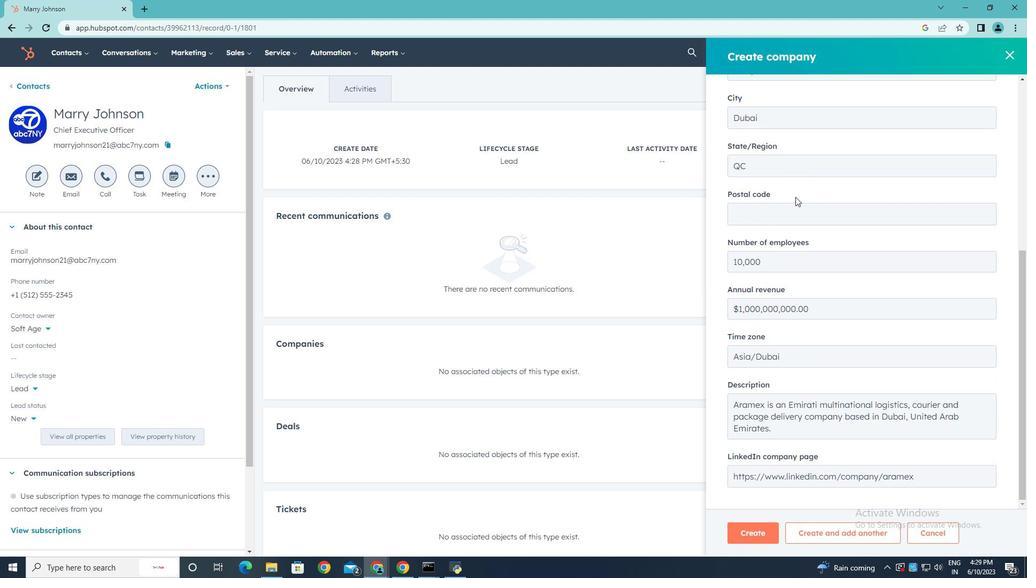 
Action: Mouse scrolled (796, 196) with delta (0, 0)
Screenshot: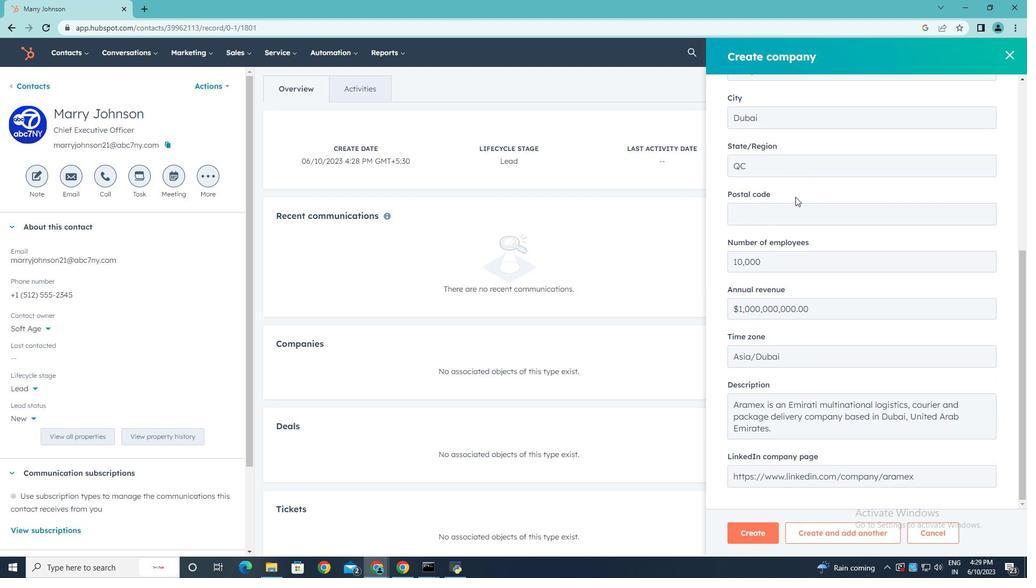 
Action: Mouse scrolled (796, 196) with delta (0, 0)
Screenshot: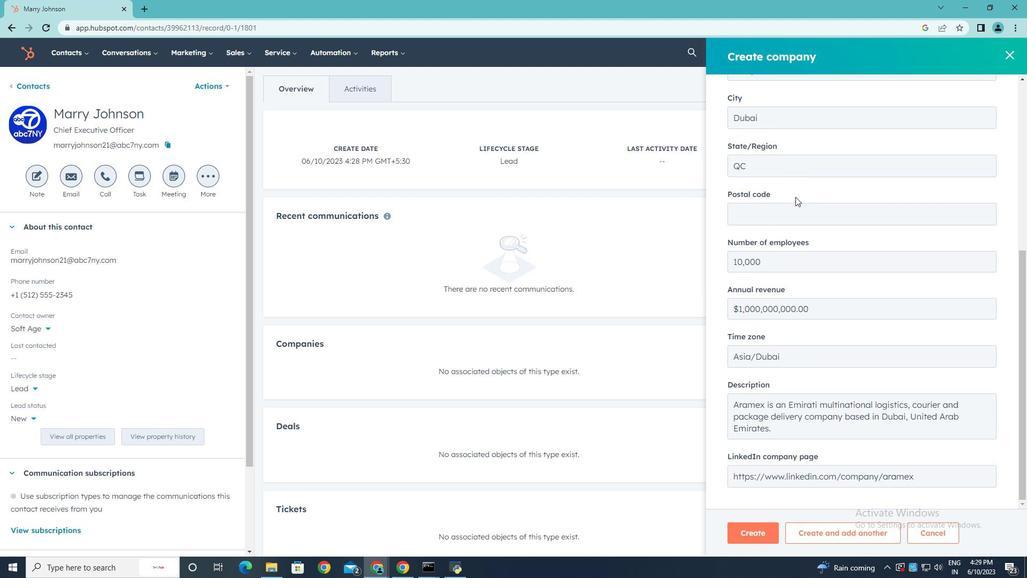 
Action: Mouse moved to (796, 197)
Screenshot: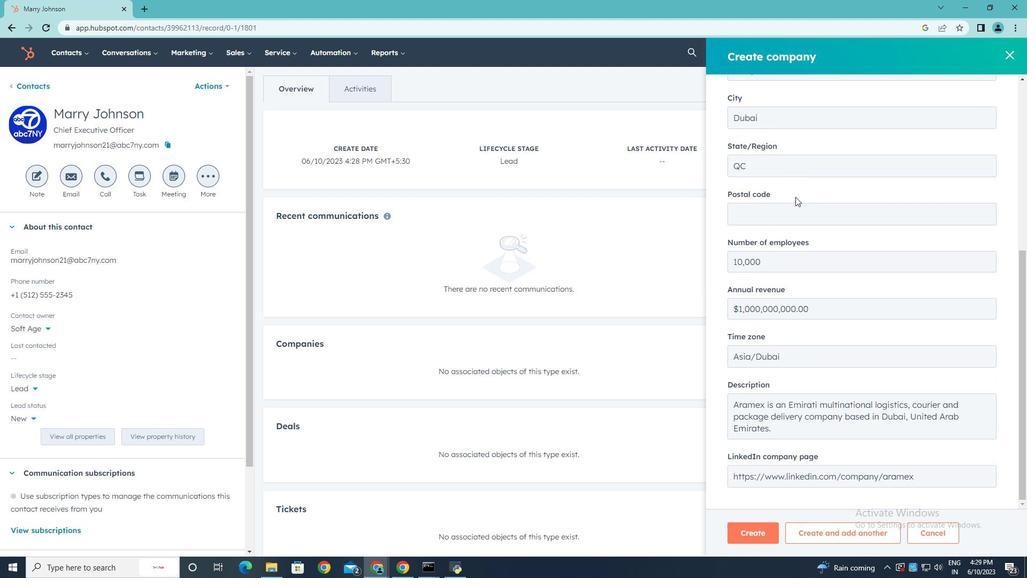 
Action: Mouse scrolled (796, 196) with delta (0, 0)
Screenshot: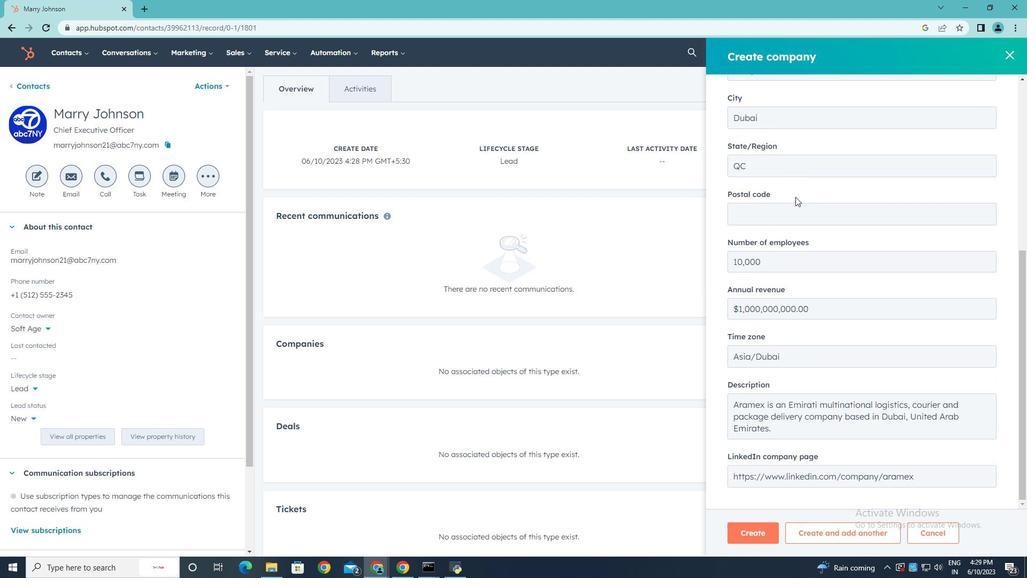 
Action: Mouse scrolled (796, 196) with delta (0, 0)
Screenshot: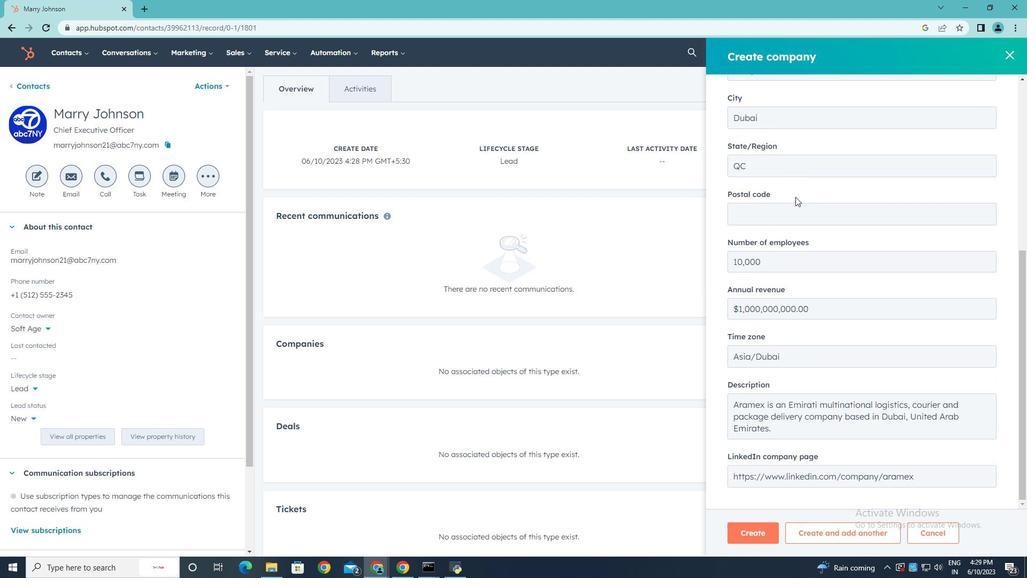 
Action: Mouse scrolled (796, 196) with delta (0, 0)
Screenshot: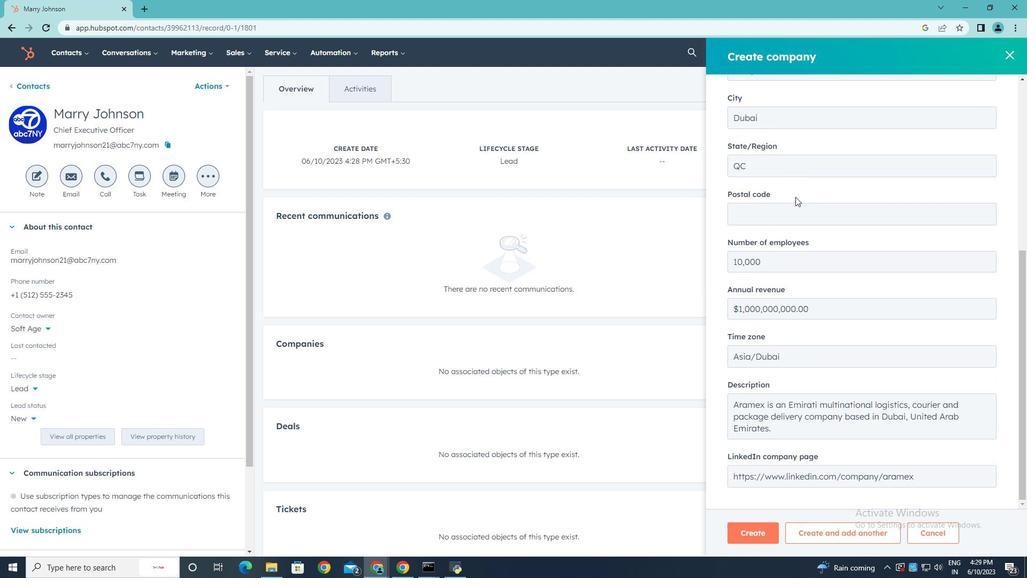 
Action: Mouse scrolled (796, 196) with delta (0, 0)
Screenshot: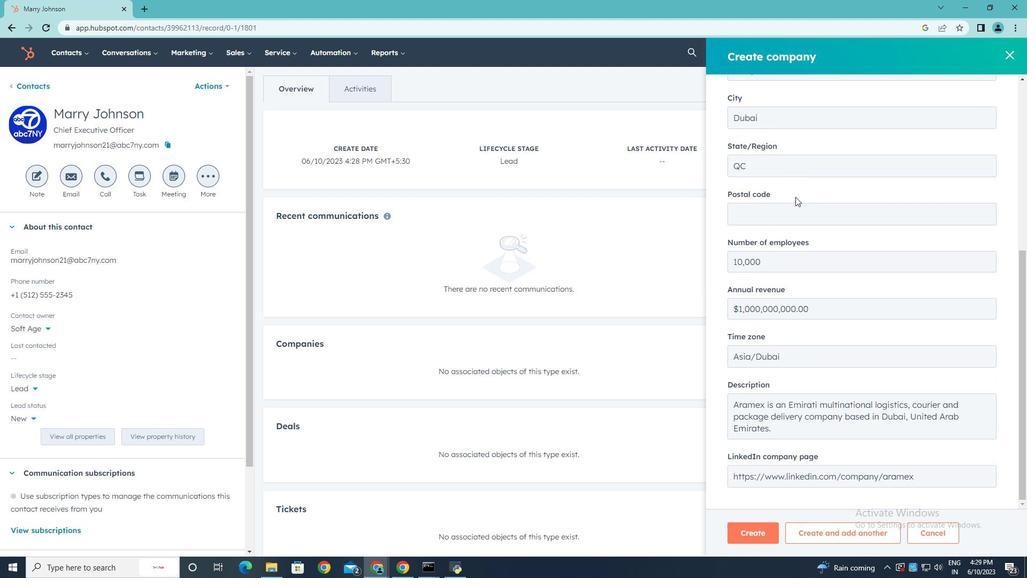 
Action: Mouse scrolled (796, 196) with delta (0, 0)
Screenshot: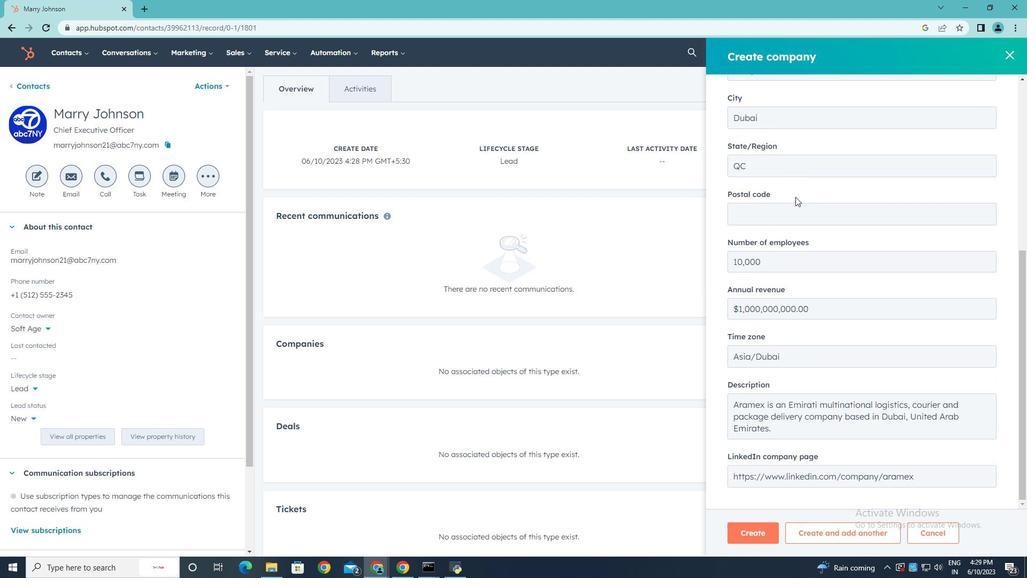 
Action: Mouse moved to (758, 528)
Screenshot: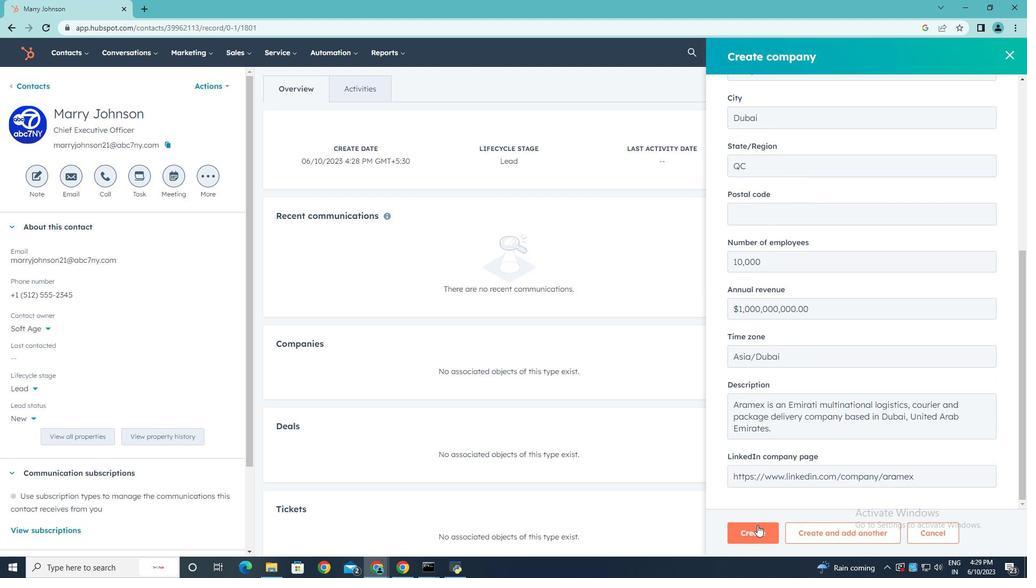 
Action: Mouse pressed left at (758, 528)
Screenshot: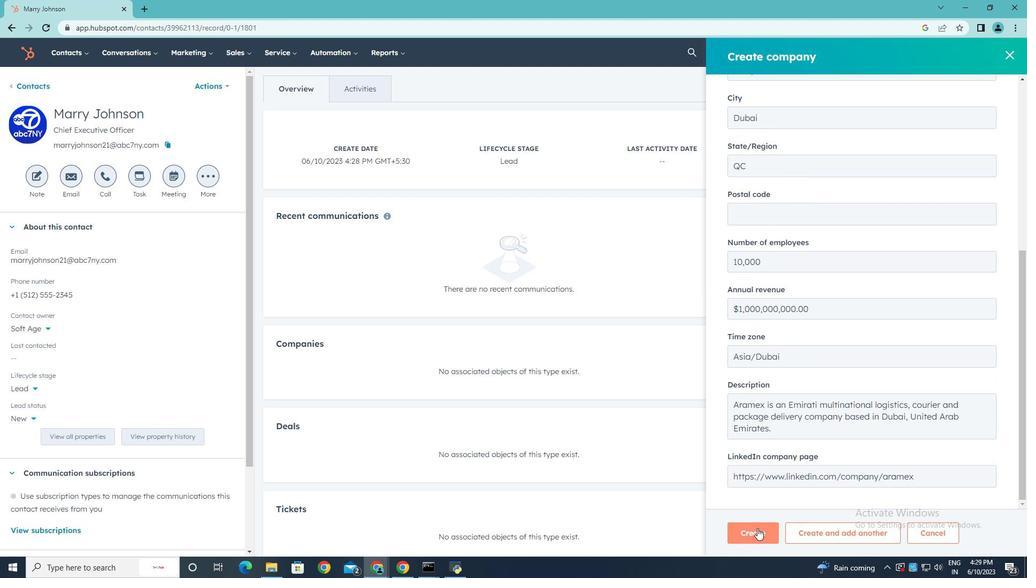 
Action: Mouse moved to (762, 523)
Screenshot: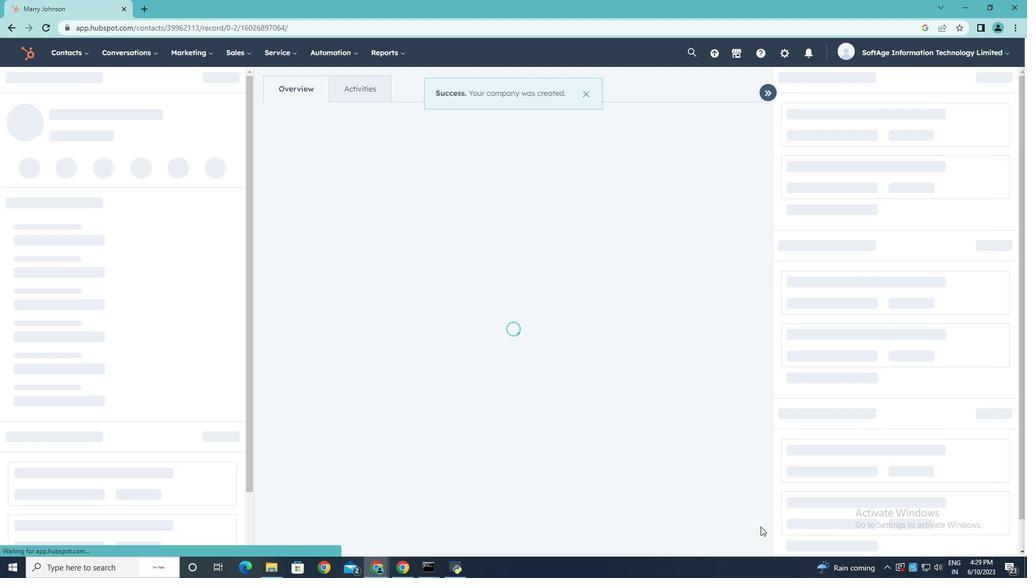 
